 Task: Look for space in Sorada, India from 6th September, 2023 to 10th September, 2023 for 1 adult in price range Rs.9000 to Rs.17000. Place can be private room with 1  bedroom having 1 bed and 1 bathroom. Property type can be house, flat, guest house, hotel. Booking option can be shelf check-in. Required host language is English.
Action: Mouse moved to (484, 77)
Screenshot: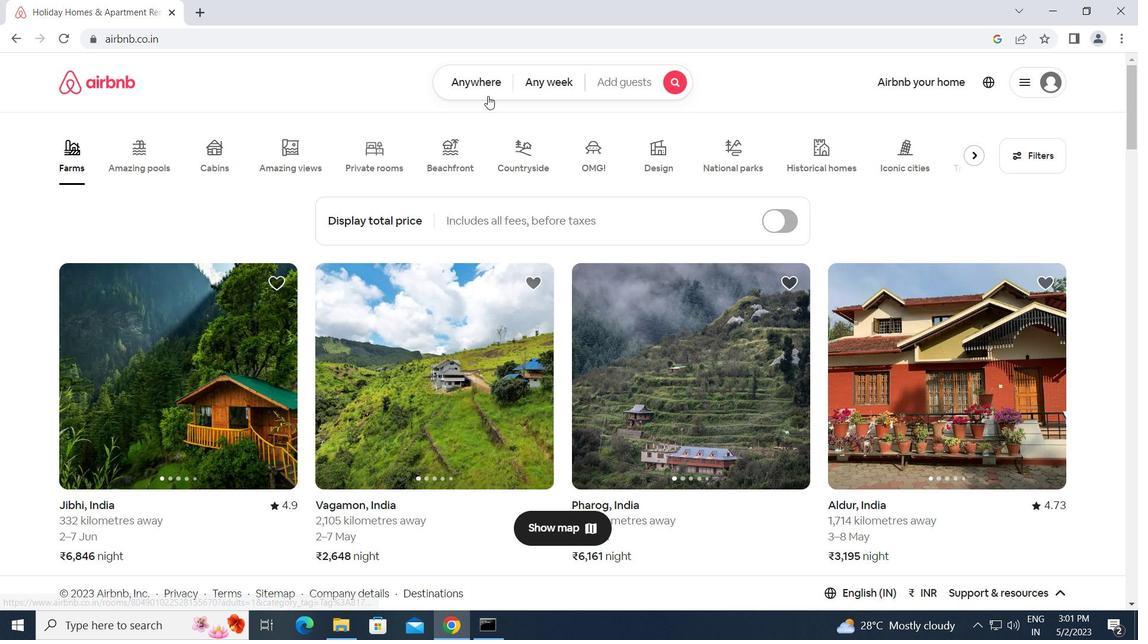 
Action: Mouse pressed left at (484, 77)
Screenshot: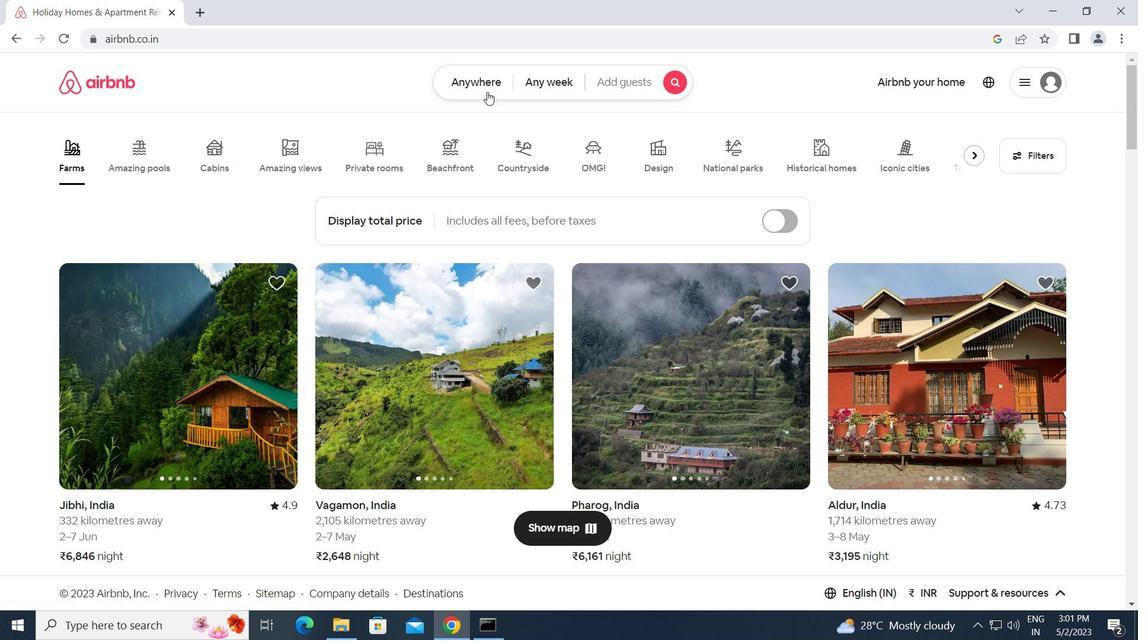 
Action: Mouse moved to (349, 135)
Screenshot: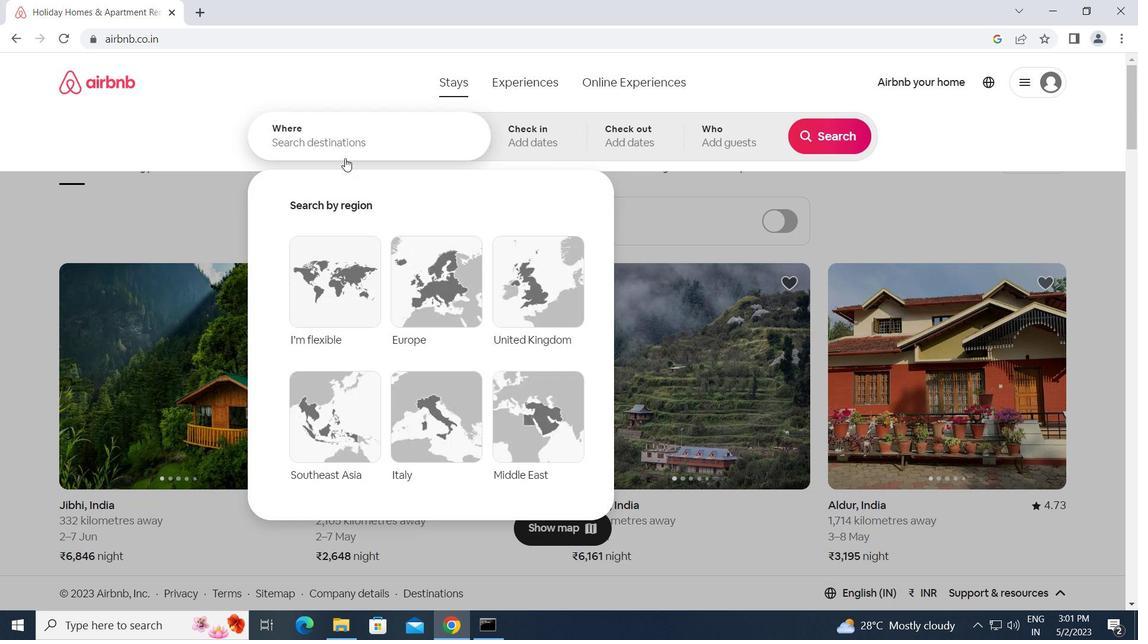 
Action: Mouse pressed left at (349, 135)
Screenshot: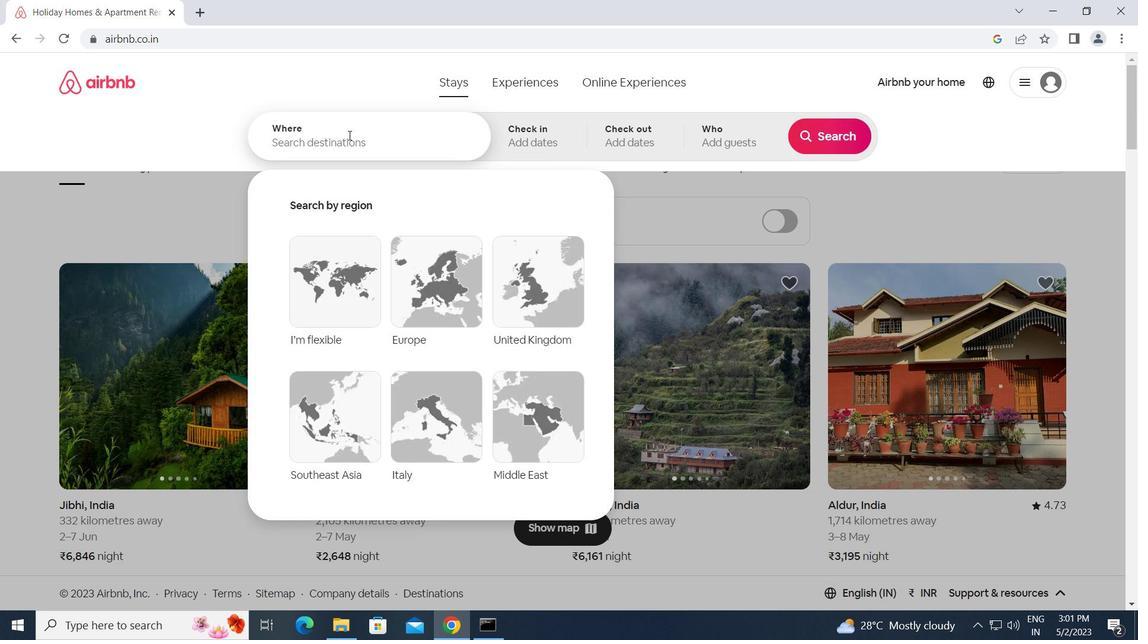 
Action: Key pressed s<Key.caps_lock>orada,<Key.space><Key.caps_lock>i<Key.caps_lock>ndia<Key.enter>
Screenshot: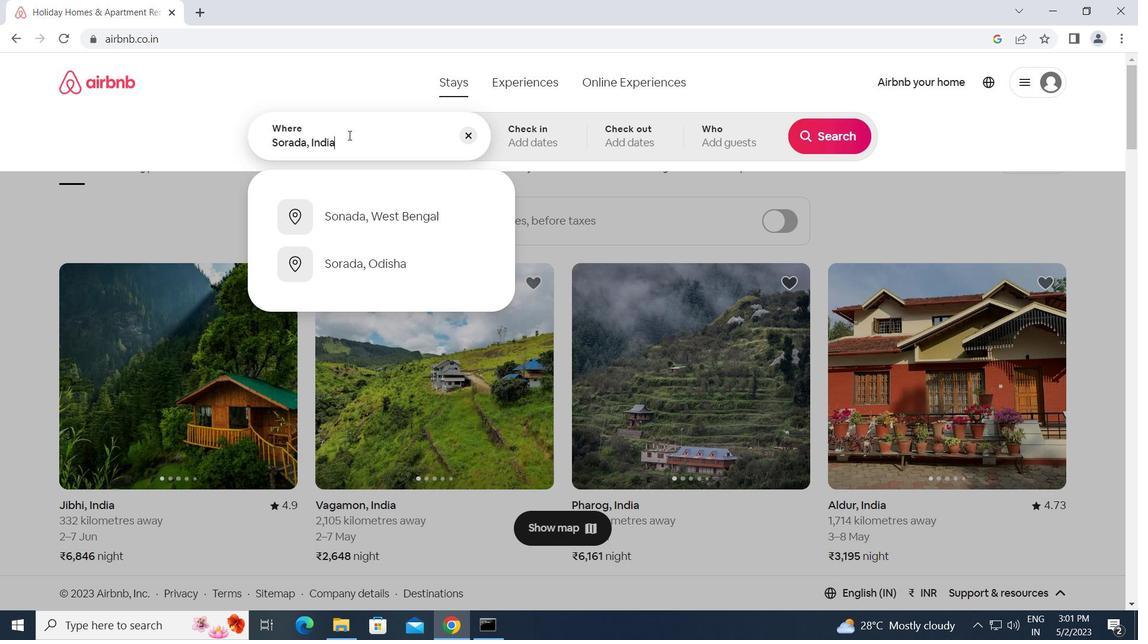 
Action: Mouse moved to (829, 251)
Screenshot: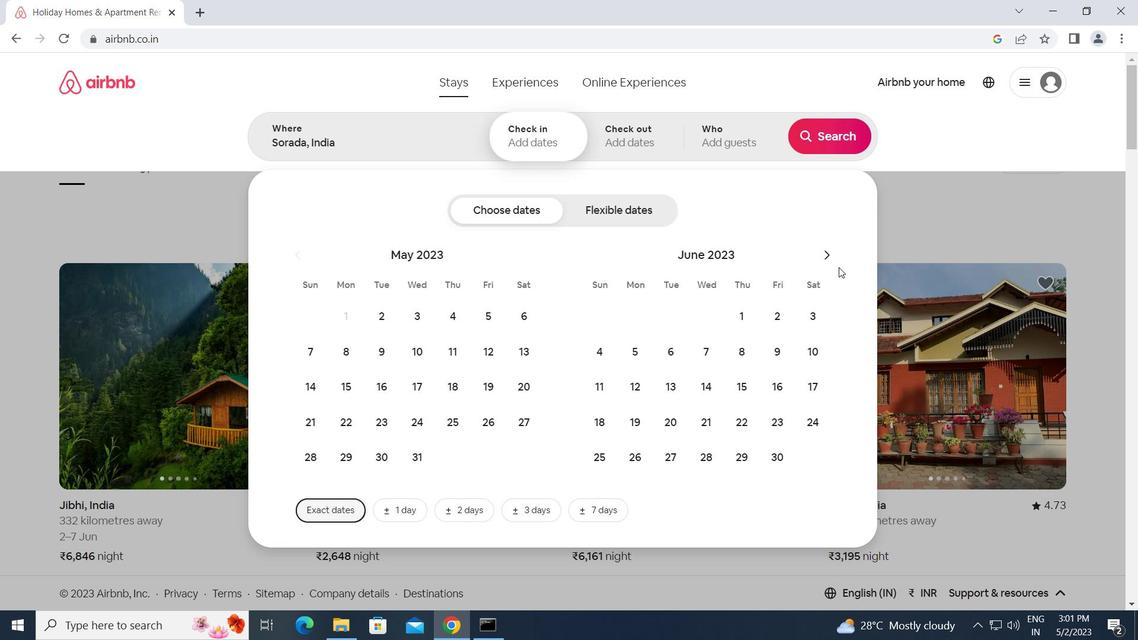 
Action: Mouse pressed left at (829, 251)
Screenshot: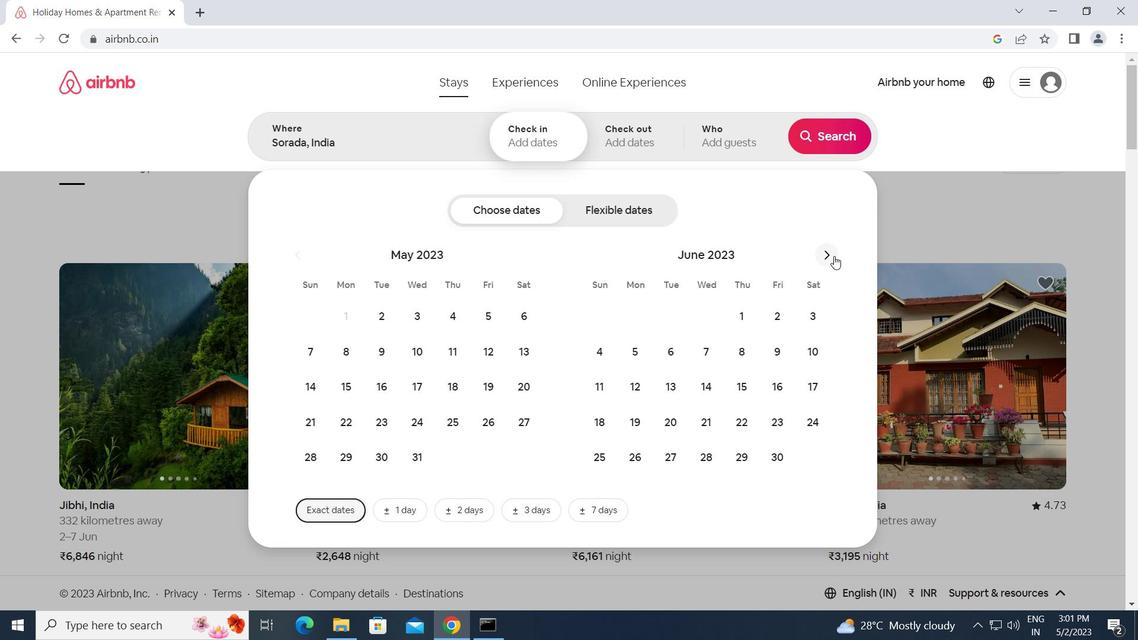 
Action: Mouse pressed left at (829, 251)
Screenshot: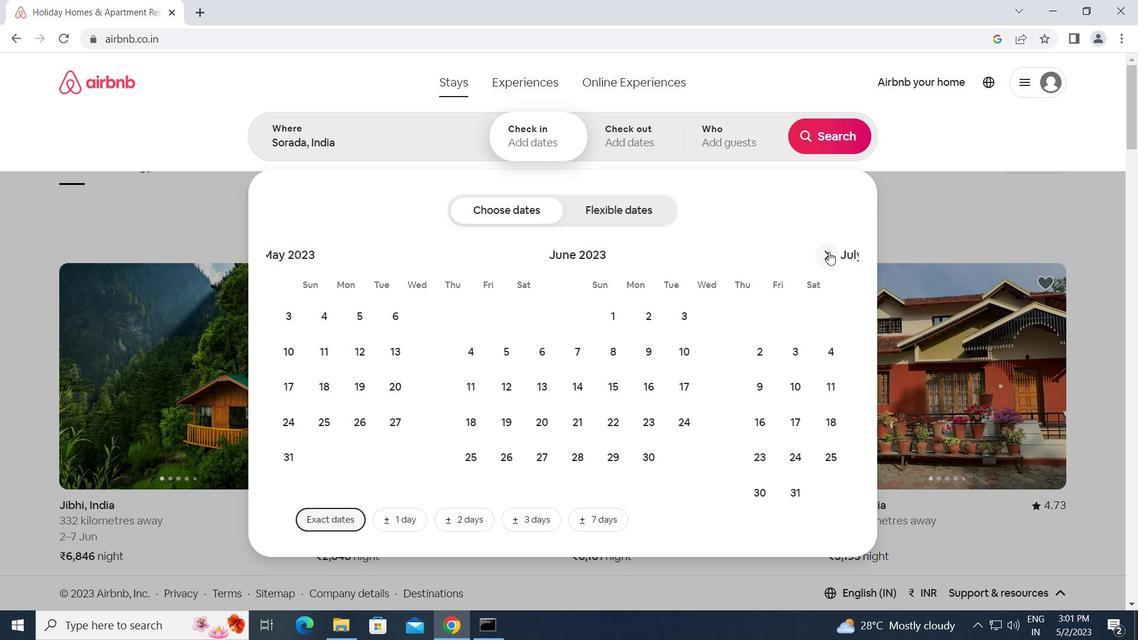 
Action: Mouse pressed left at (829, 251)
Screenshot: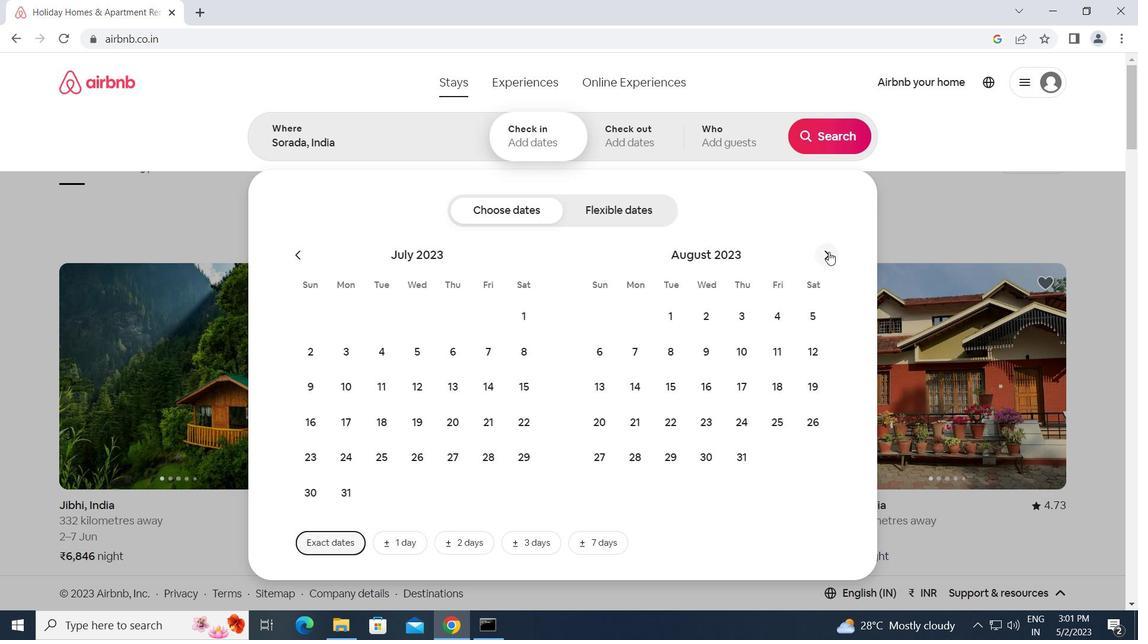 
Action: Mouse moved to (711, 360)
Screenshot: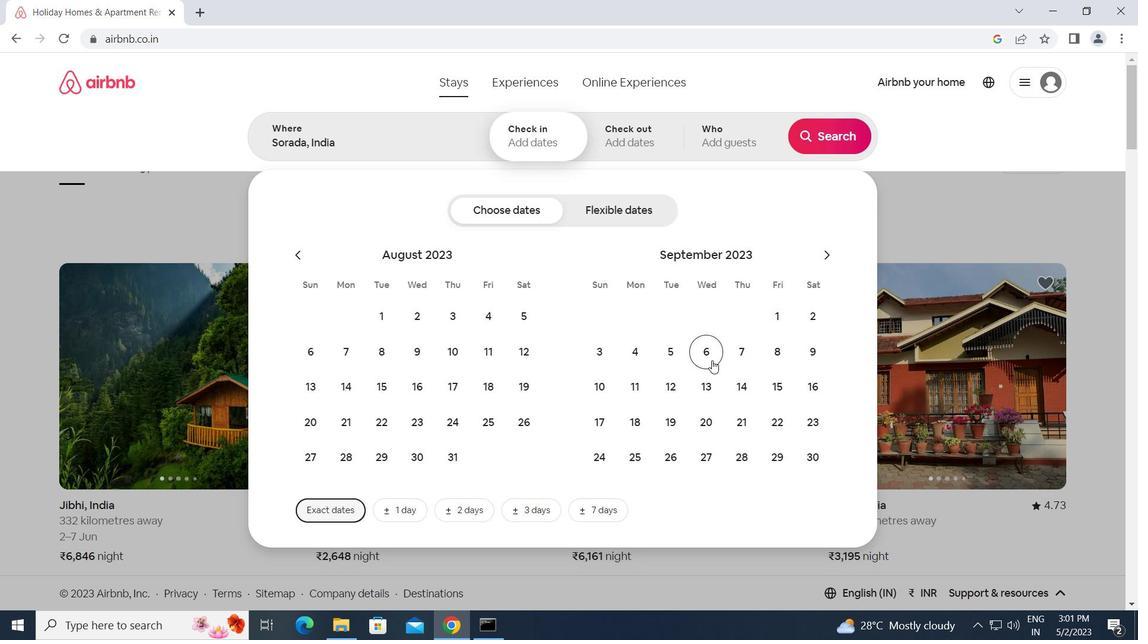 
Action: Mouse pressed left at (711, 360)
Screenshot: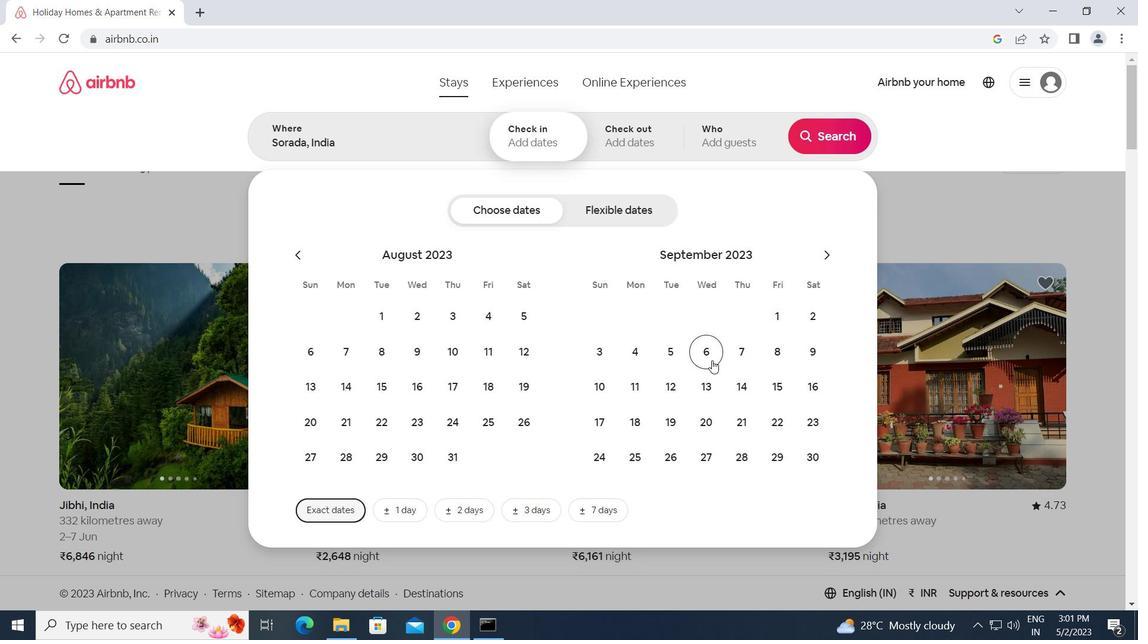 
Action: Mouse moved to (609, 390)
Screenshot: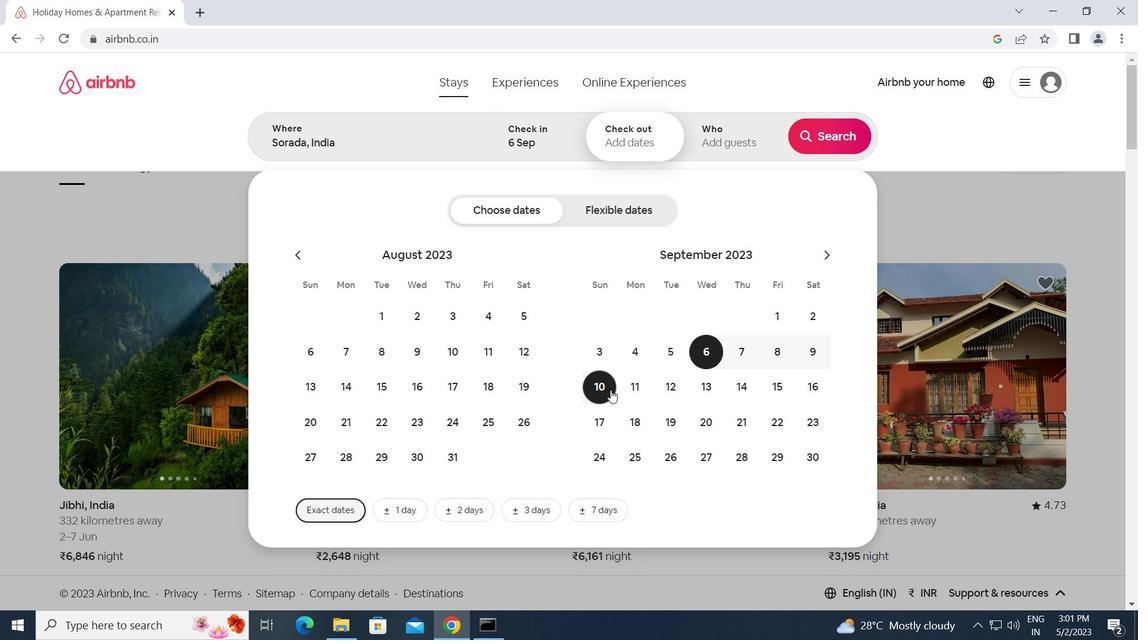 
Action: Mouse pressed left at (609, 390)
Screenshot: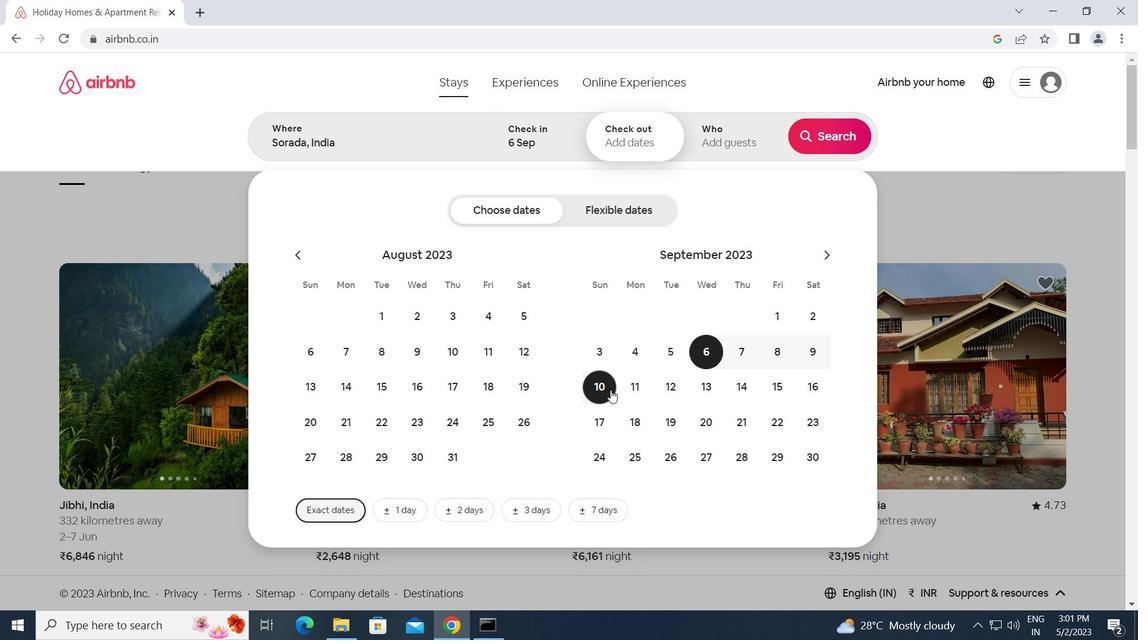
Action: Mouse moved to (724, 133)
Screenshot: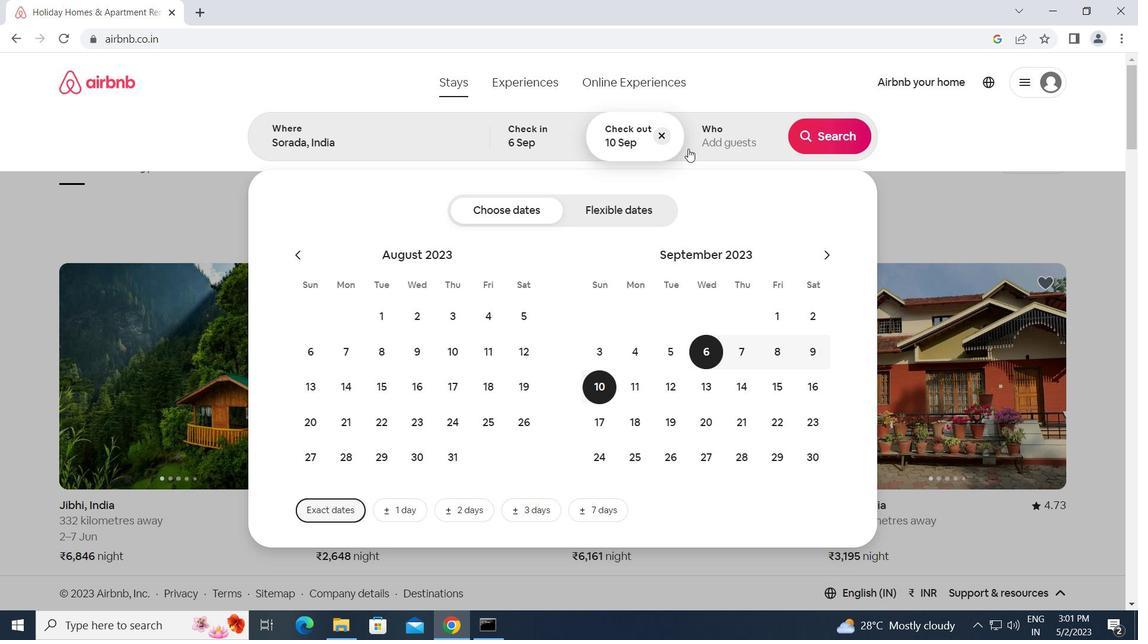 
Action: Mouse pressed left at (724, 133)
Screenshot: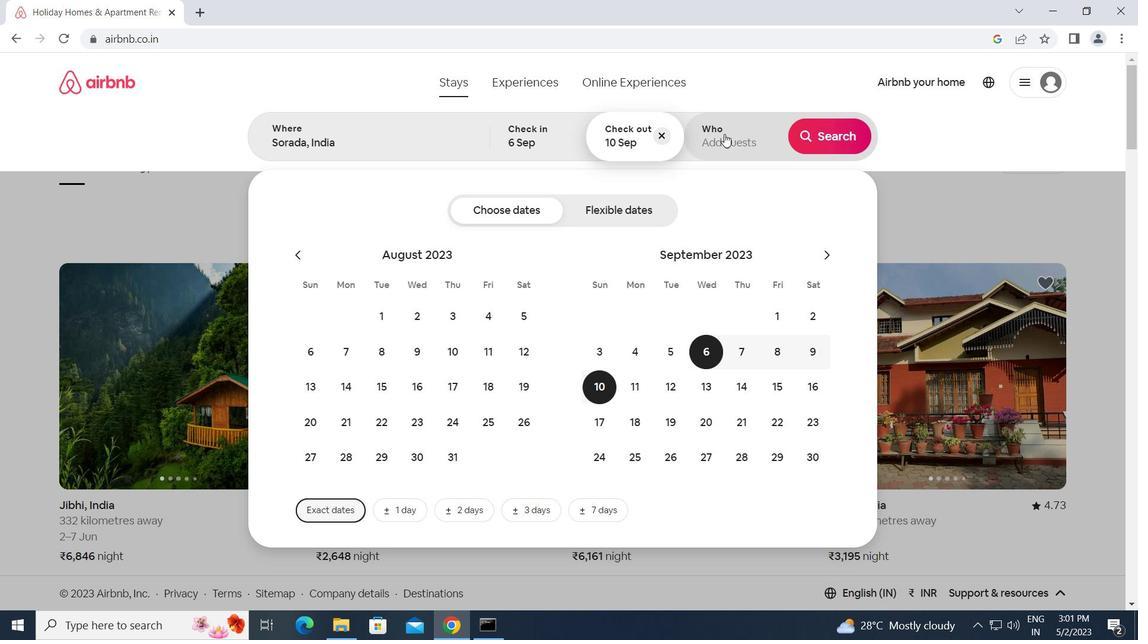 
Action: Mouse moved to (841, 212)
Screenshot: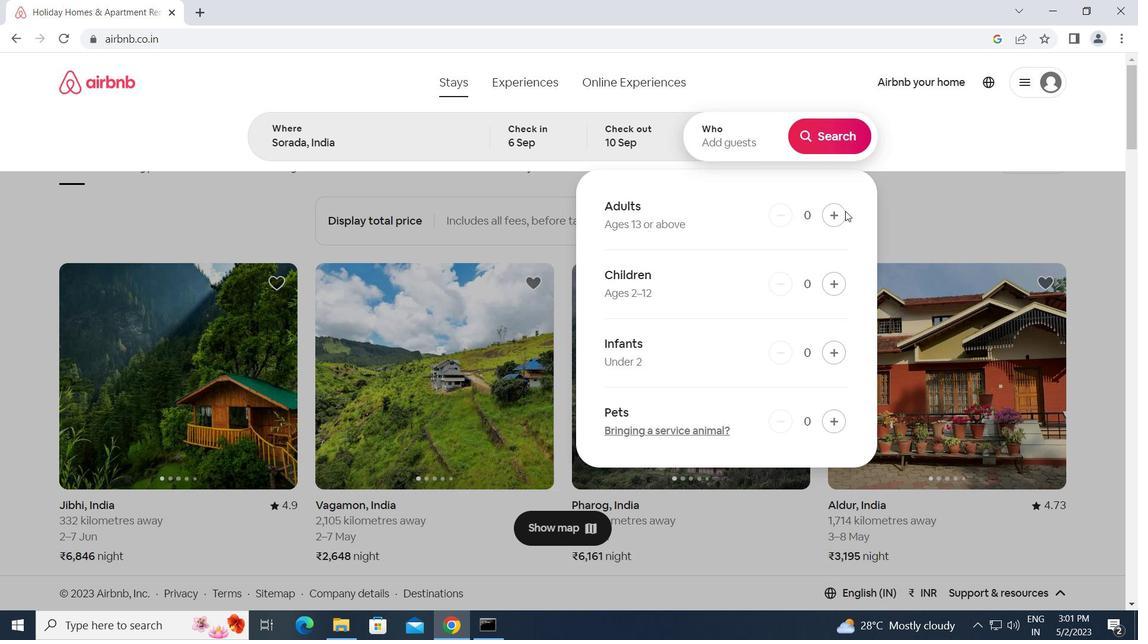 
Action: Mouse pressed left at (841, 212)
Screenshot: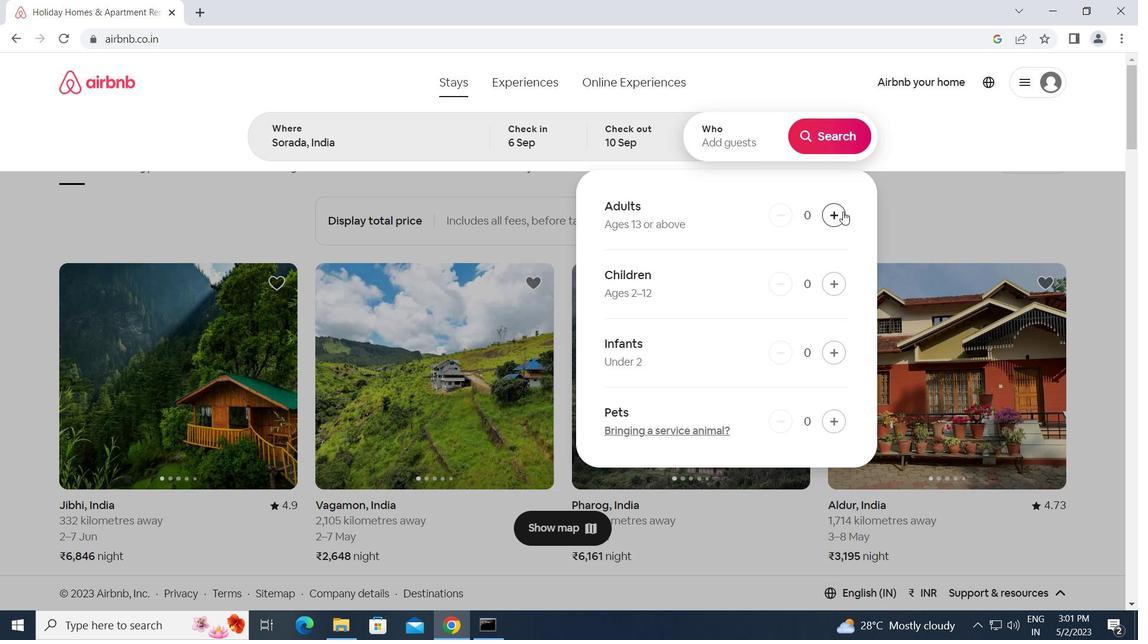 
Action: Mouse moved to (832, 132)
Screenshot: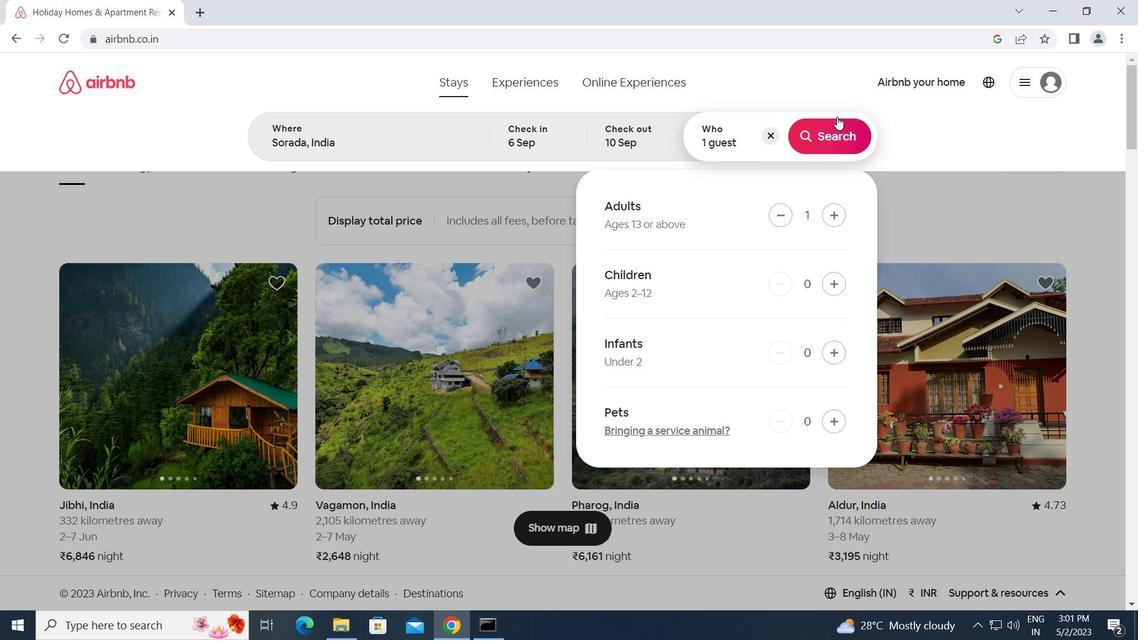 
Action: Mouse pressed left at (832, 132)
Screenshot: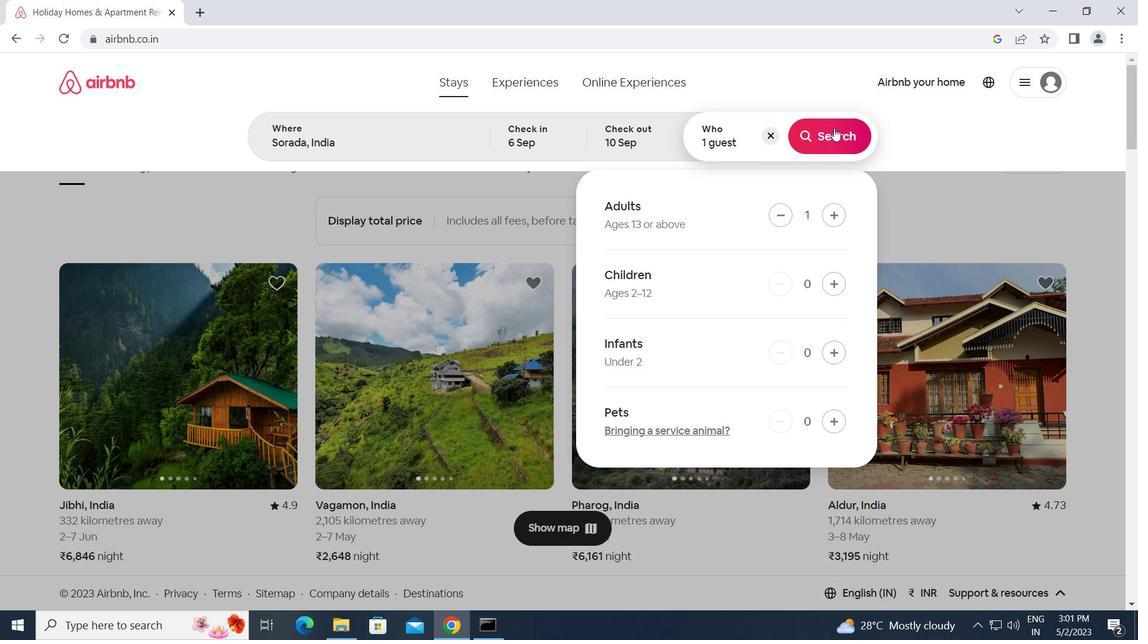 
Action: Mouse moved to (1082, 142)
Screenshot: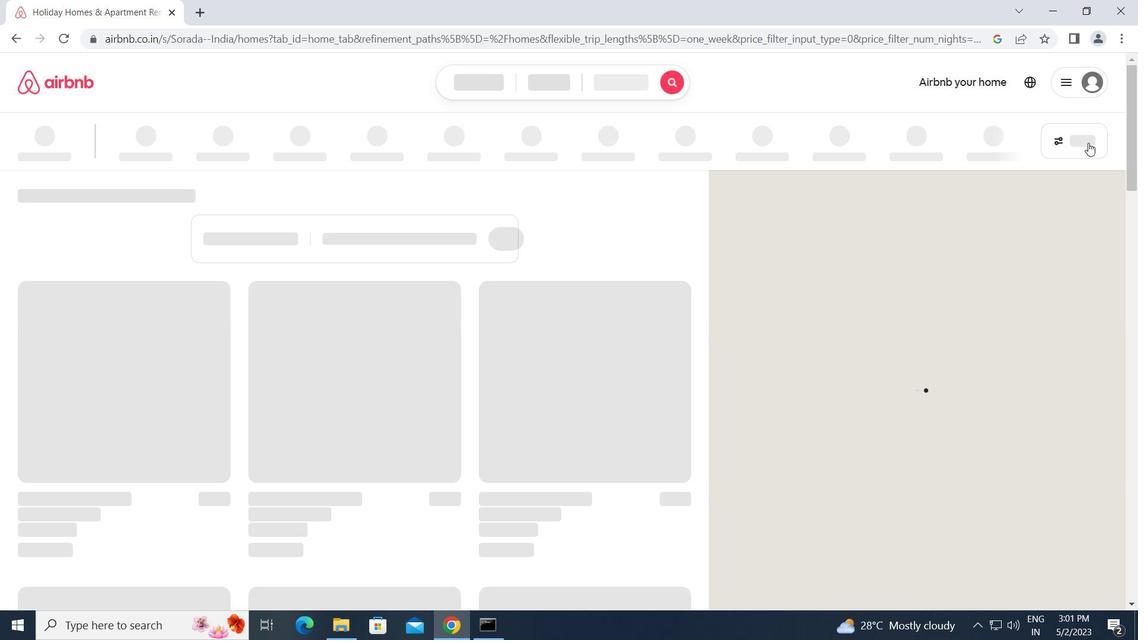 
Action: Mouse pressed left at (1082, 142)
Screenshot: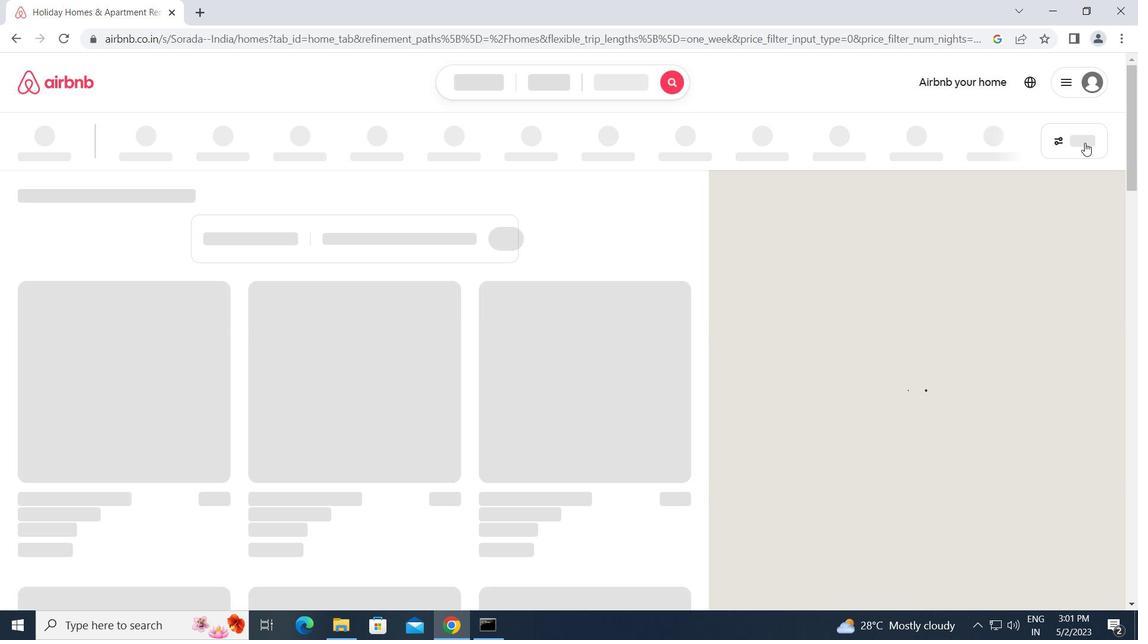 
Action: Mouse moved to (366, 333)
Screenshot: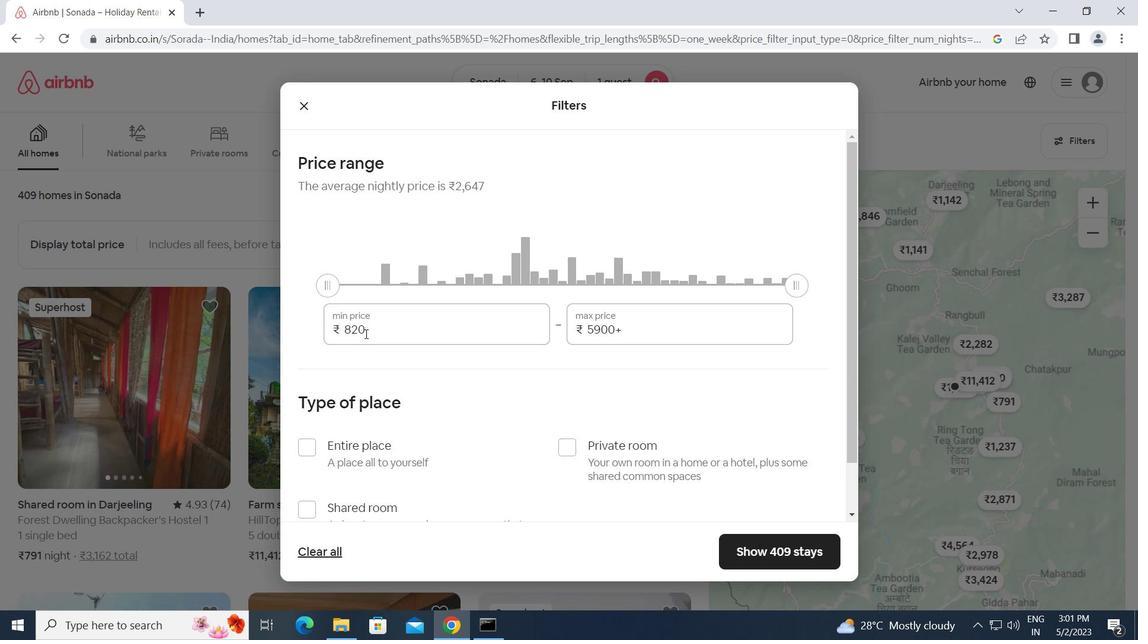 
Action: Mouse pressed left at (366, 333)
Screenshot: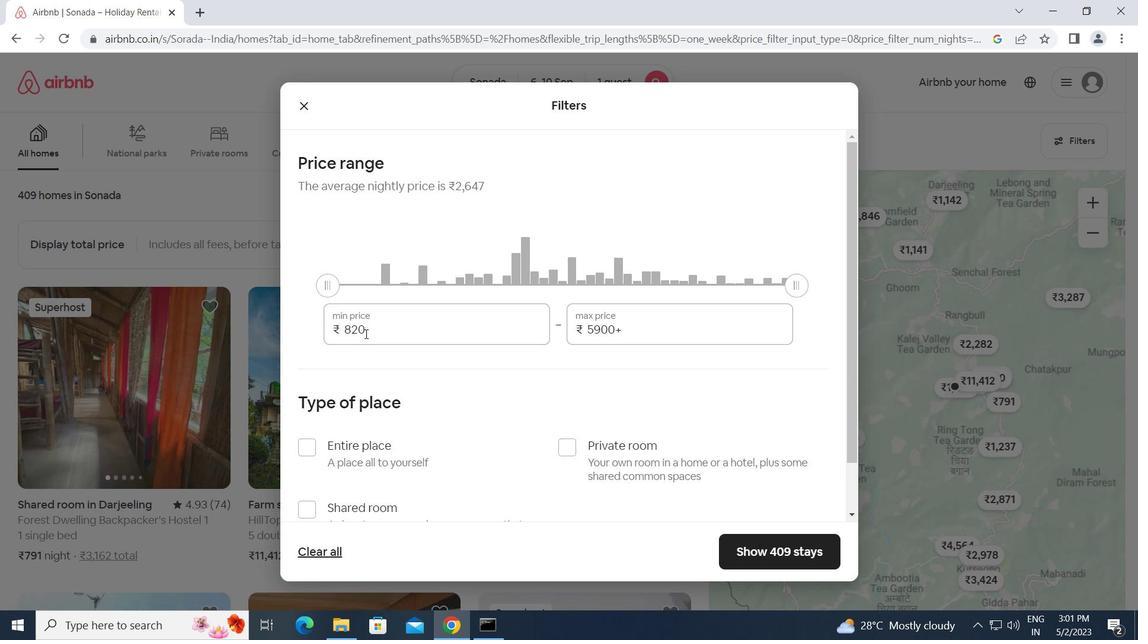 
Action: Mouse moved to (343, 337)
Screenshot: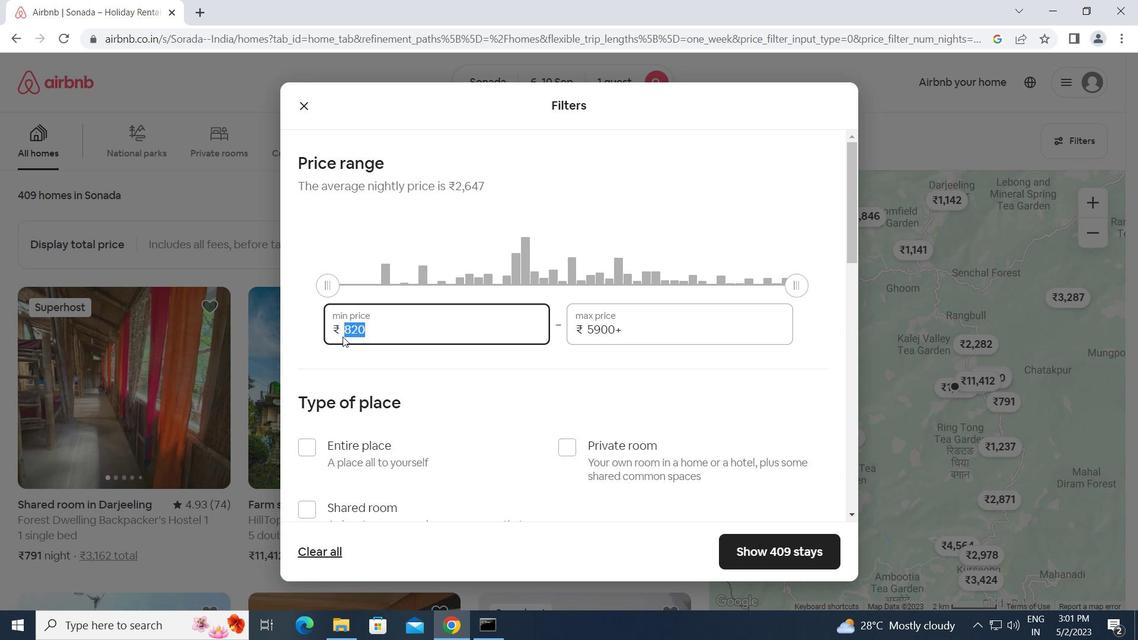 
Action: Key pressed 9000<Key.tab>17000
Screenshot: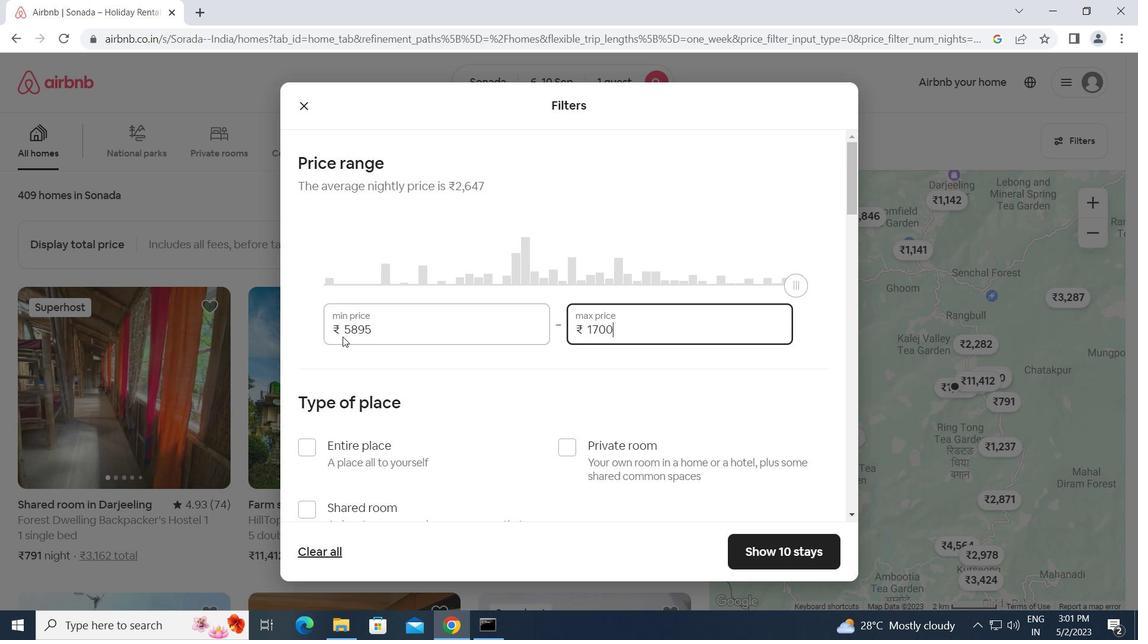 
Action: Mouse moved to (566, 440)
Screenshot: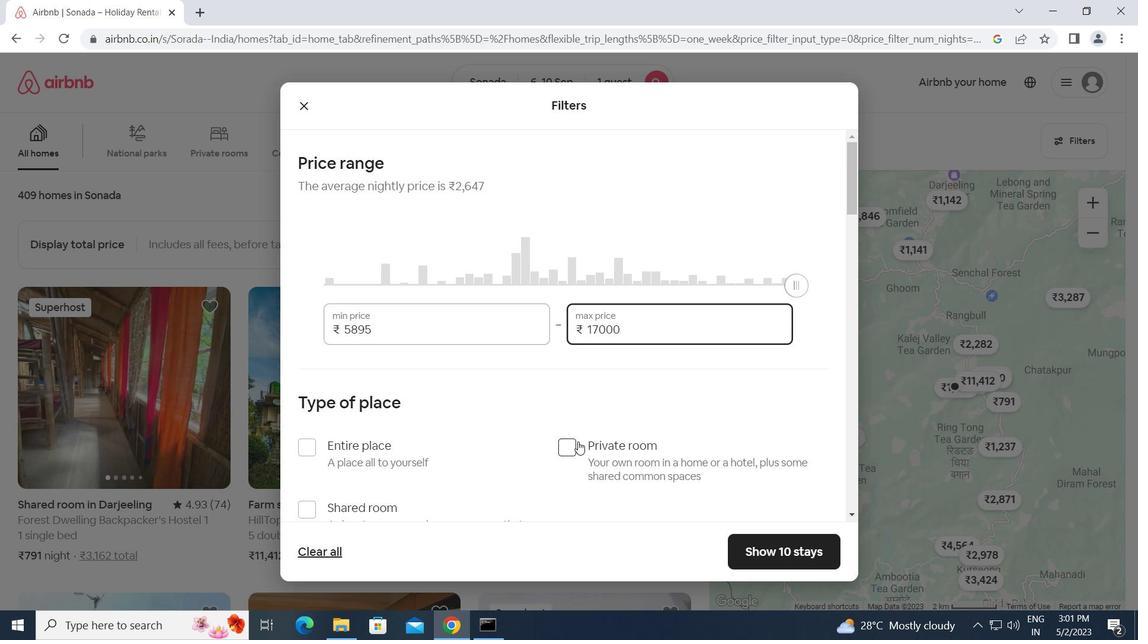 
Action: Mouse pressed left at (566, 440)
Screenshot: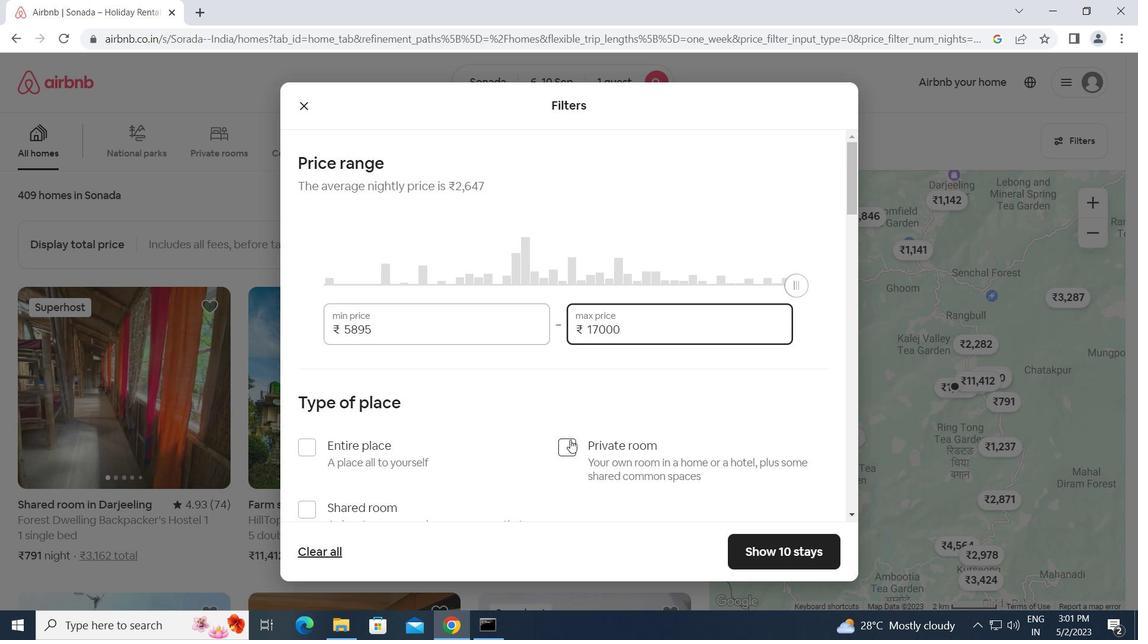 
Action: Mouse moved to (568, 474)
Screenshot: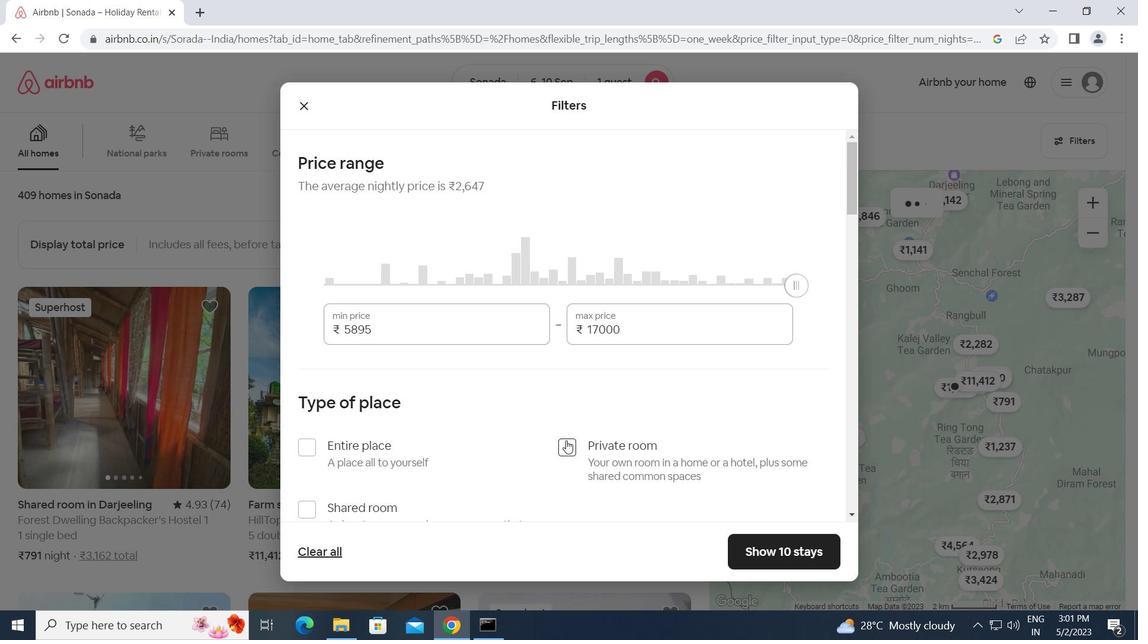 
Action: Mouse scrolled (568, 474) with delta (0, 0)
Screenshot: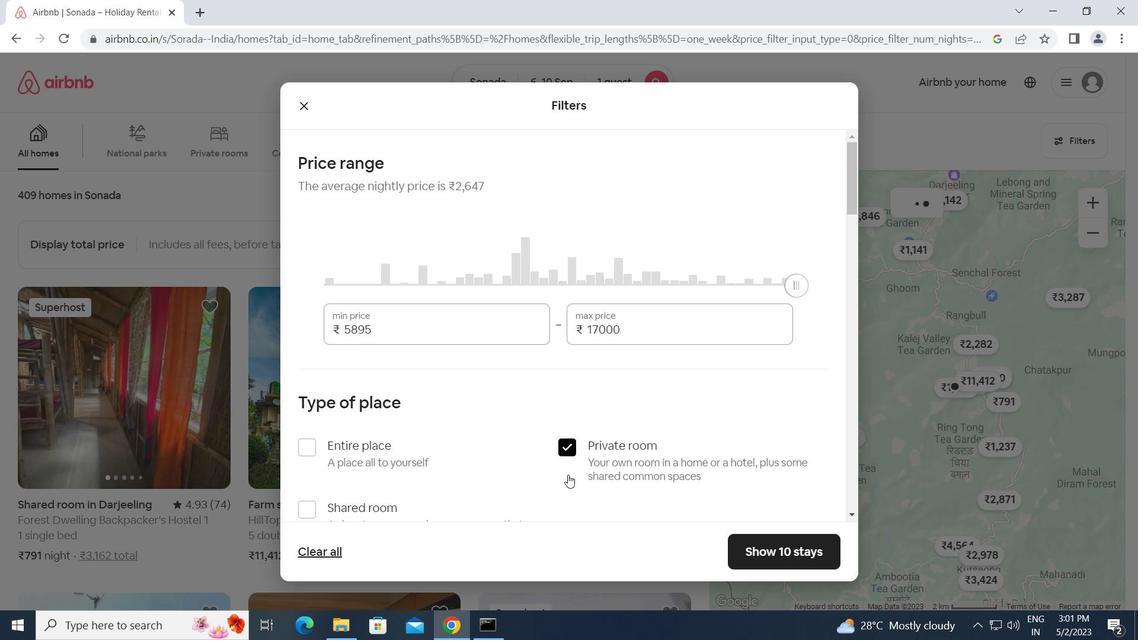 
Action: Mouse scrolled (568, 474) with delta (0, 0)
Screenshot: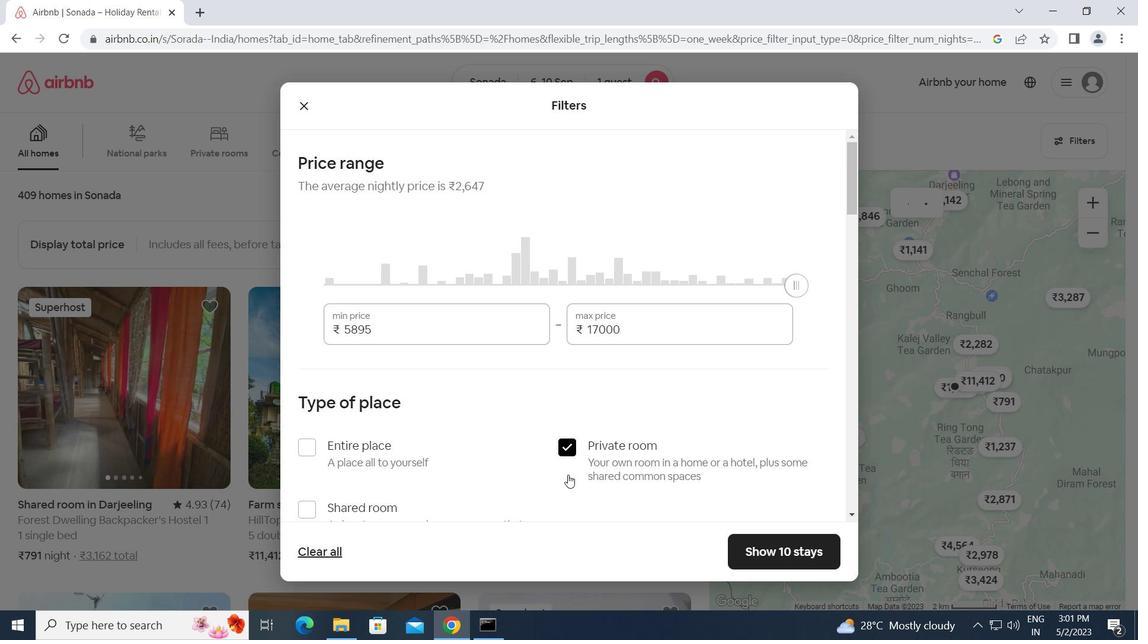 
Action: Mouse scrolled (568, 474) with delta (0, 0)
Screenshot: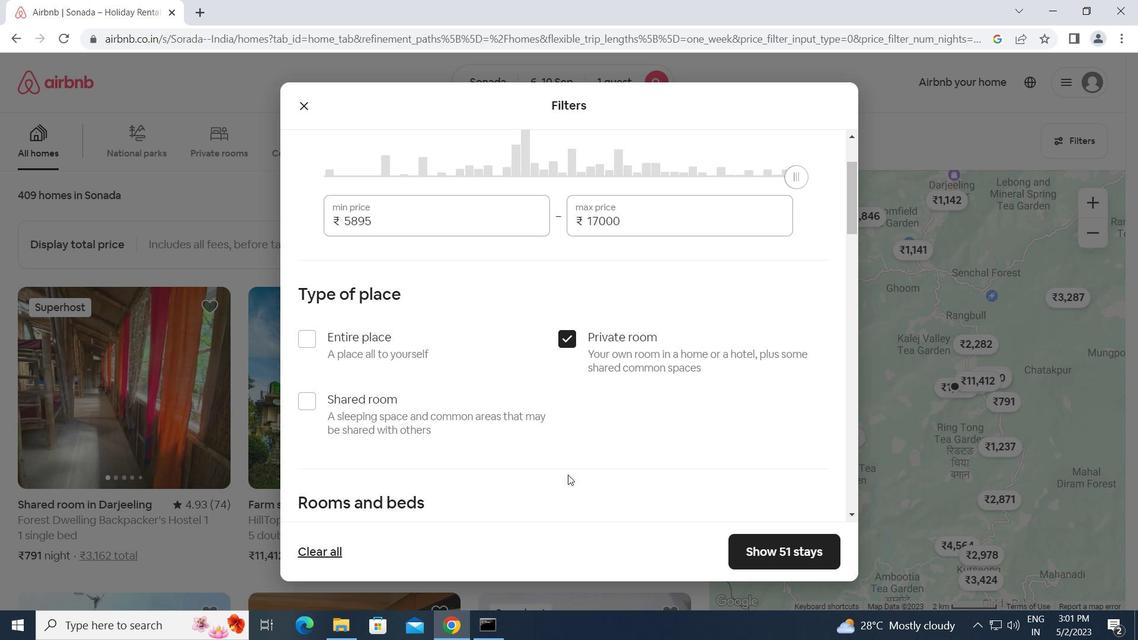 
Action: Mouse scrolled (568, 474) with delta (0, 0)
Screenshot: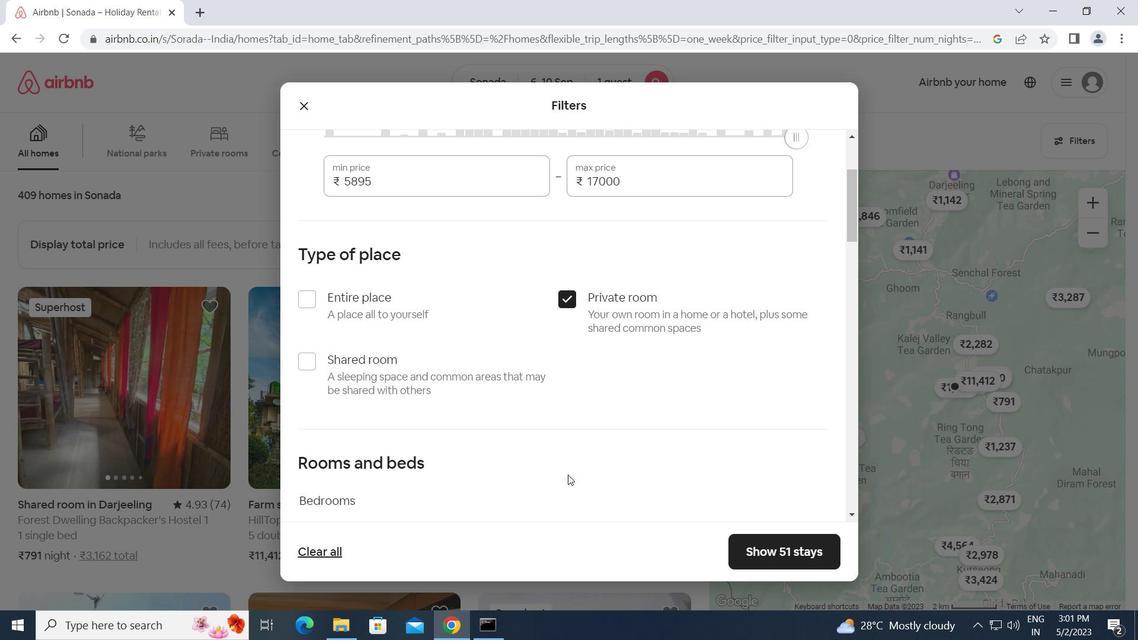 
Action: Mouse moved to (410, 391)
Screenshot: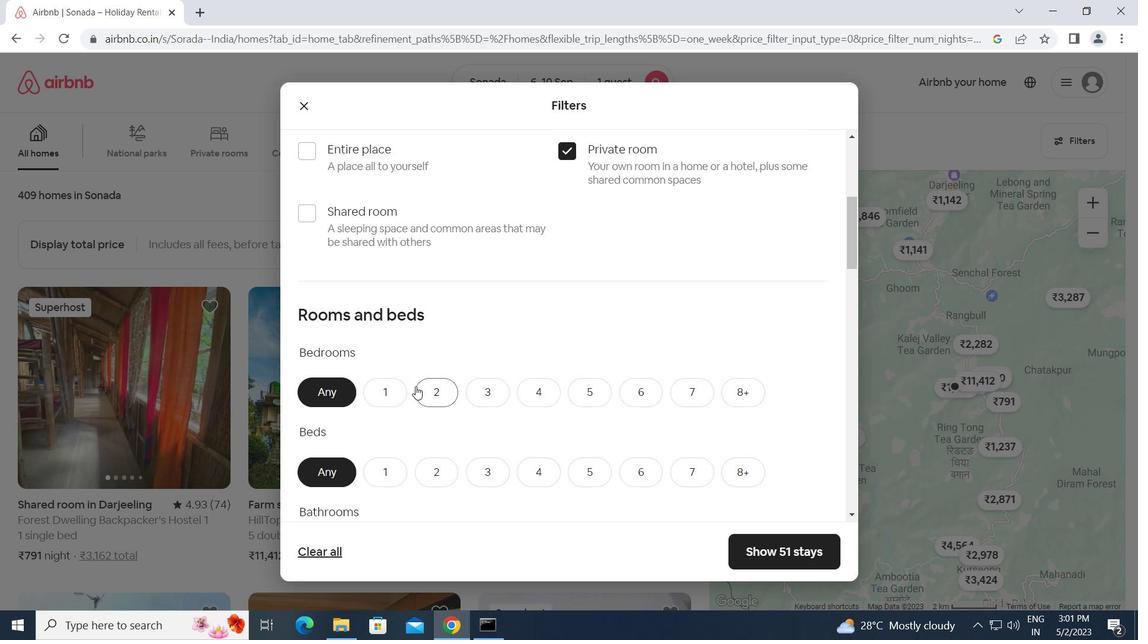 
Action: Mouse scrolled (410, 391) with delta (0, 0)
Screenshot: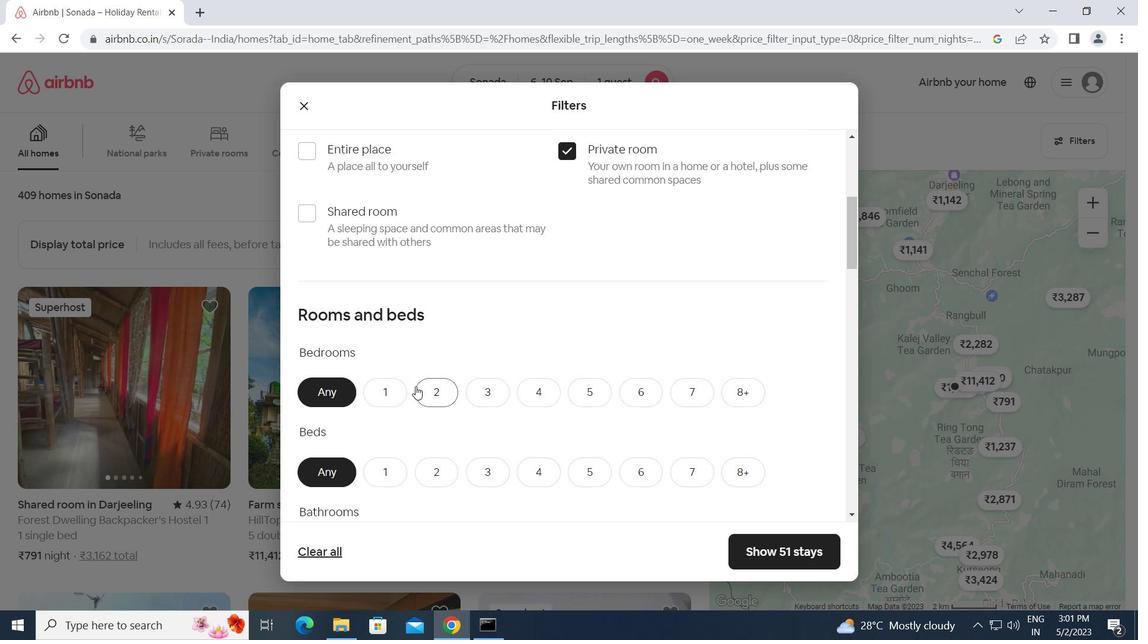 
Action: Mouse moved to (388, 327)
Screenshot: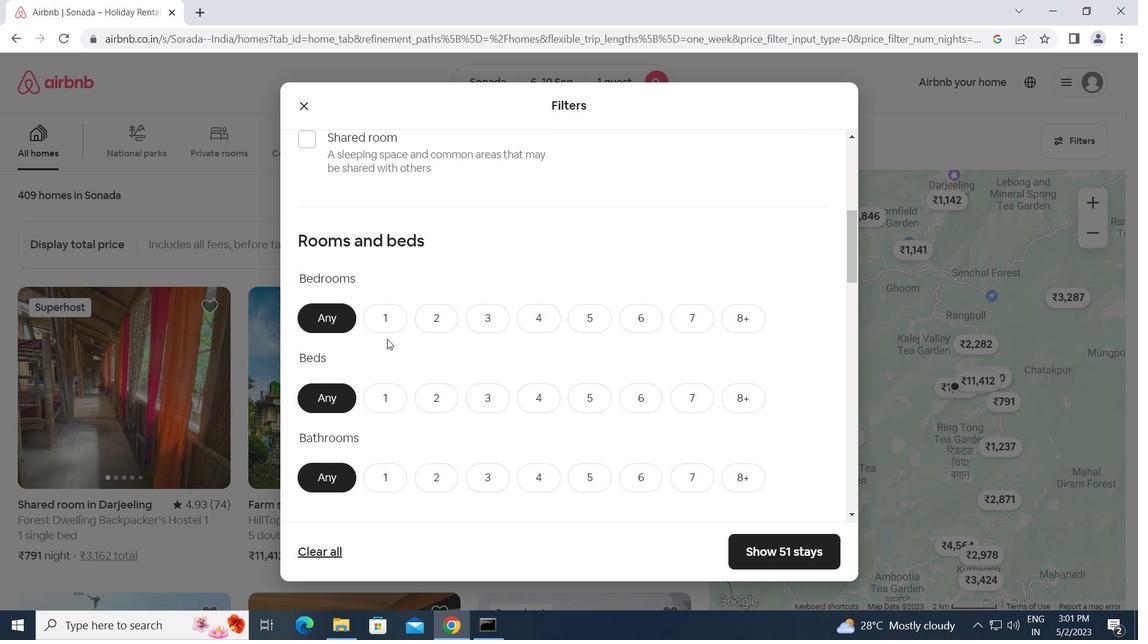 
Action: Mouse pressed left at (388, 327)
Screenshot: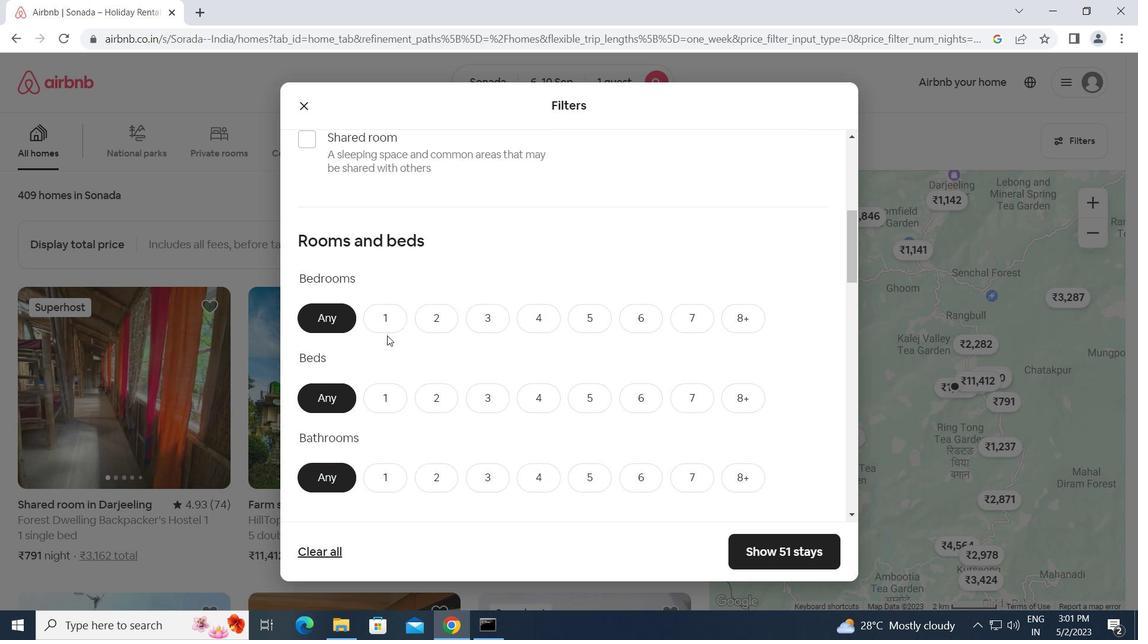 
Action: Mouse moved to (382, 400)
Screenshot: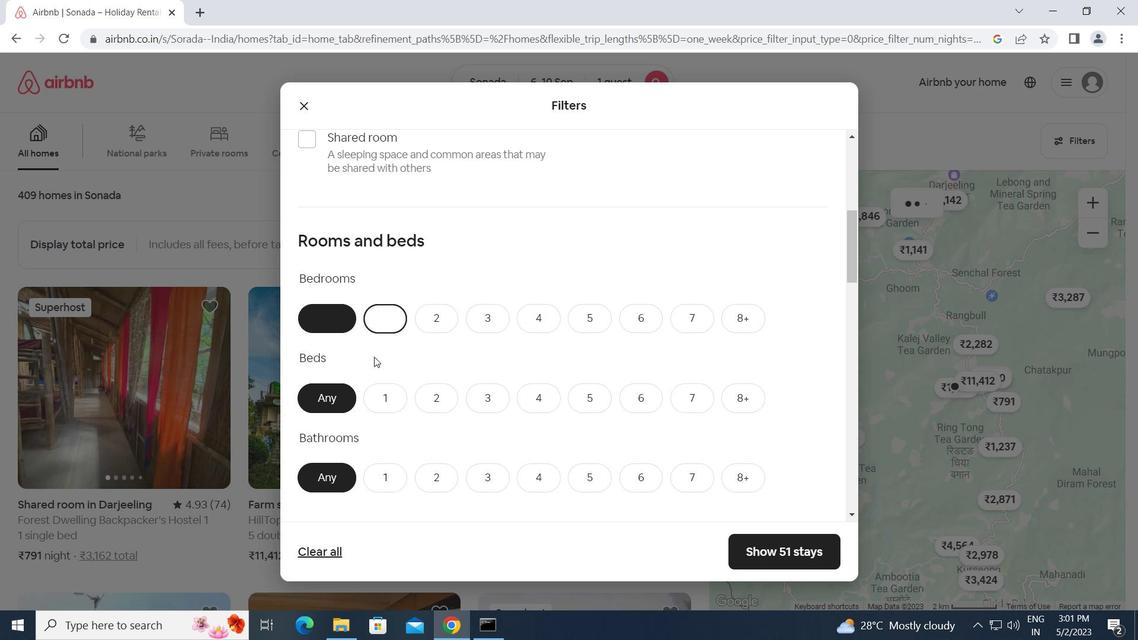 
Action: Mouse pressed left at (382, 400)
Screenshot: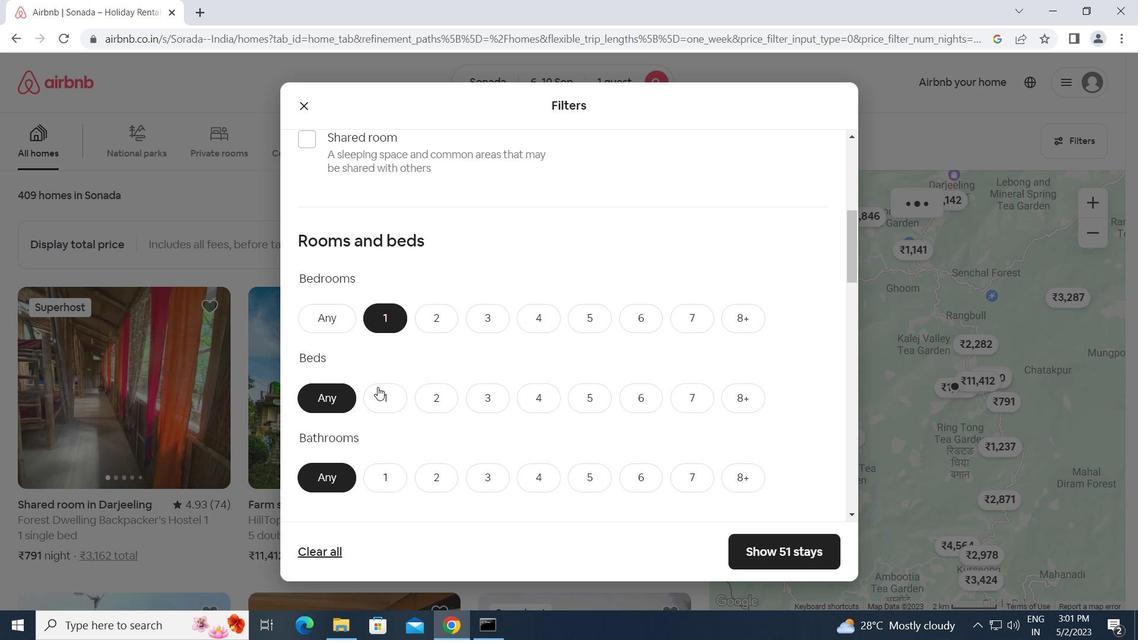 
Action: Mouse moved to (390, 478)
Screenshot: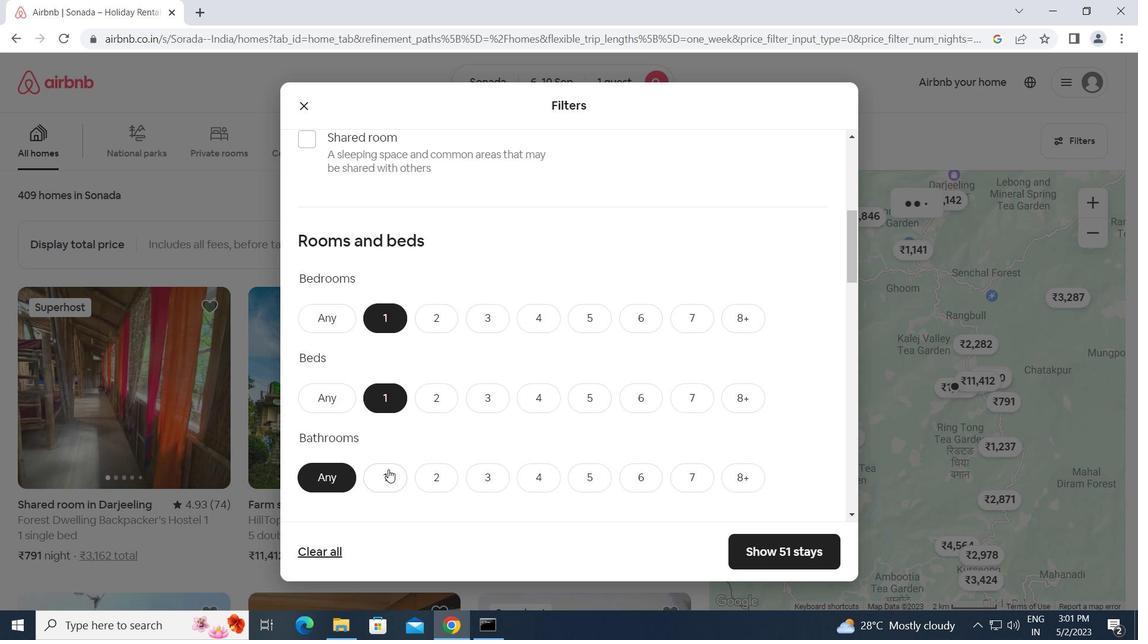
Action: Mouse pressed left at (390, 478)
Screenshot: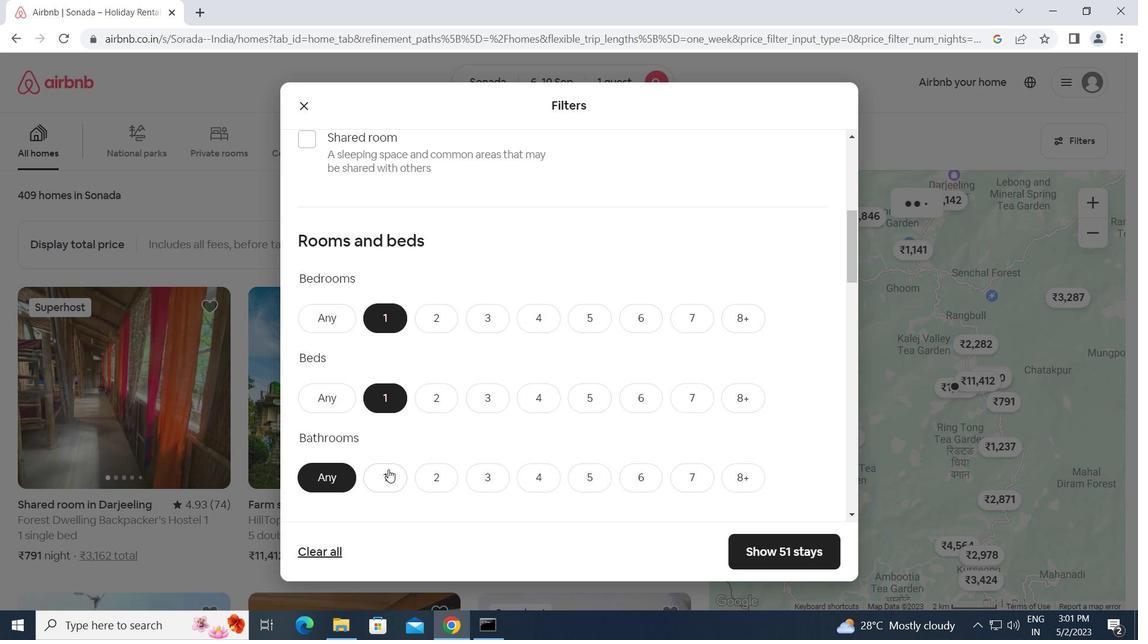 
Action: Mouse moved to (438, 454)
Screenshot: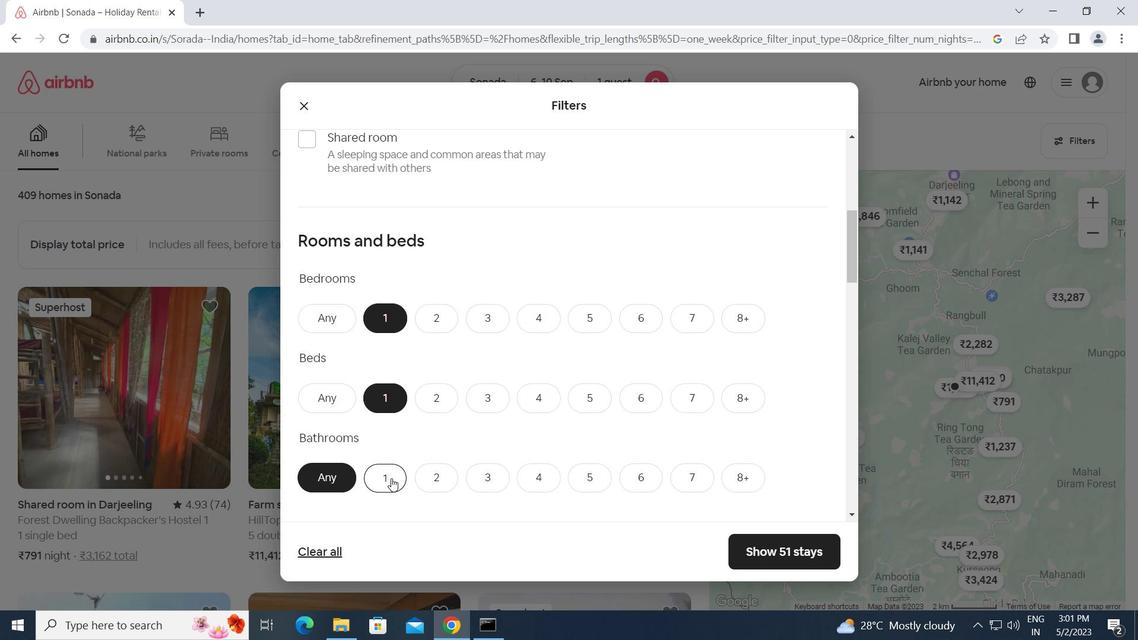 
Action: Mouse scrolled (438, 454) with delta (0, 0)
Screenshot: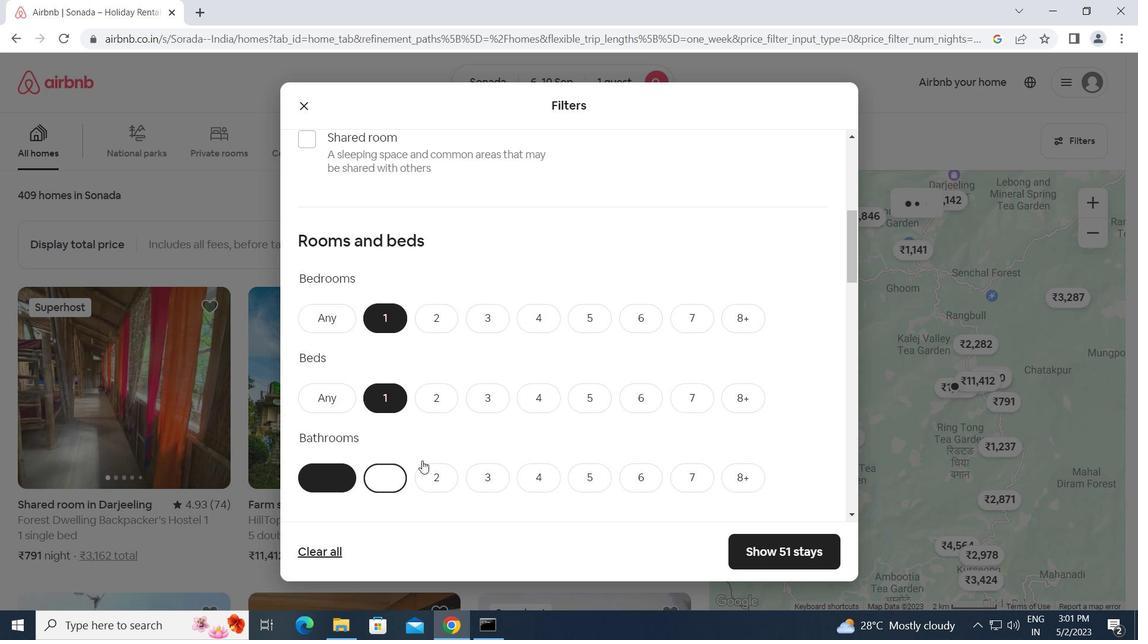 
Action: Mouse scrolled (438, 454) with delta (0, 0)
Screenshot: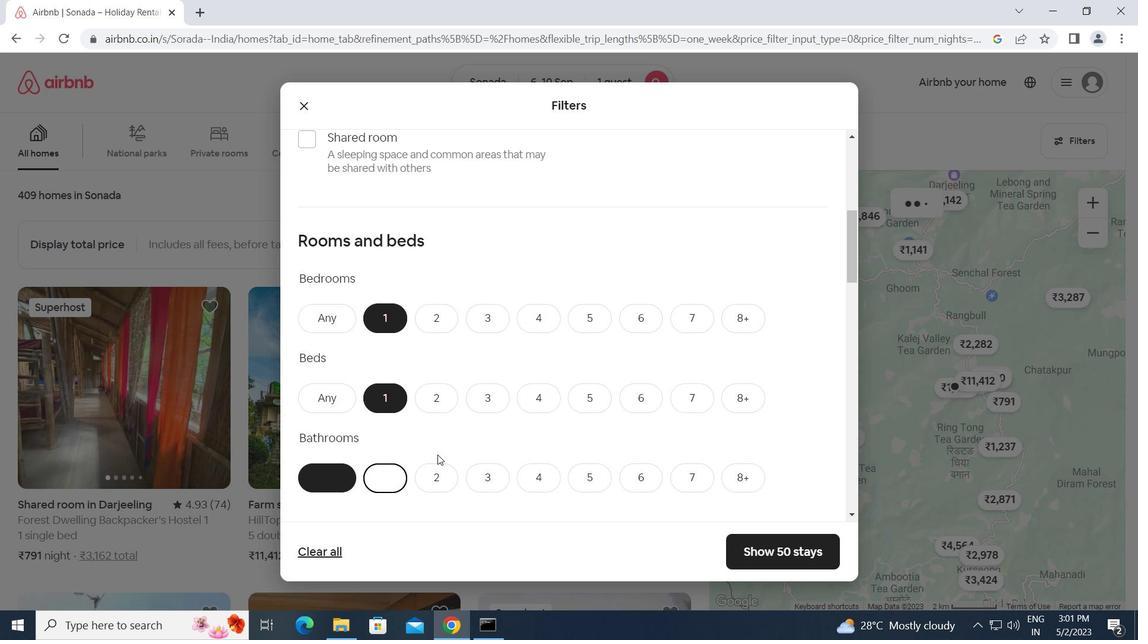 
Action: Mouse scrolled (438, 454) with delta (0, 0)
Screenshot: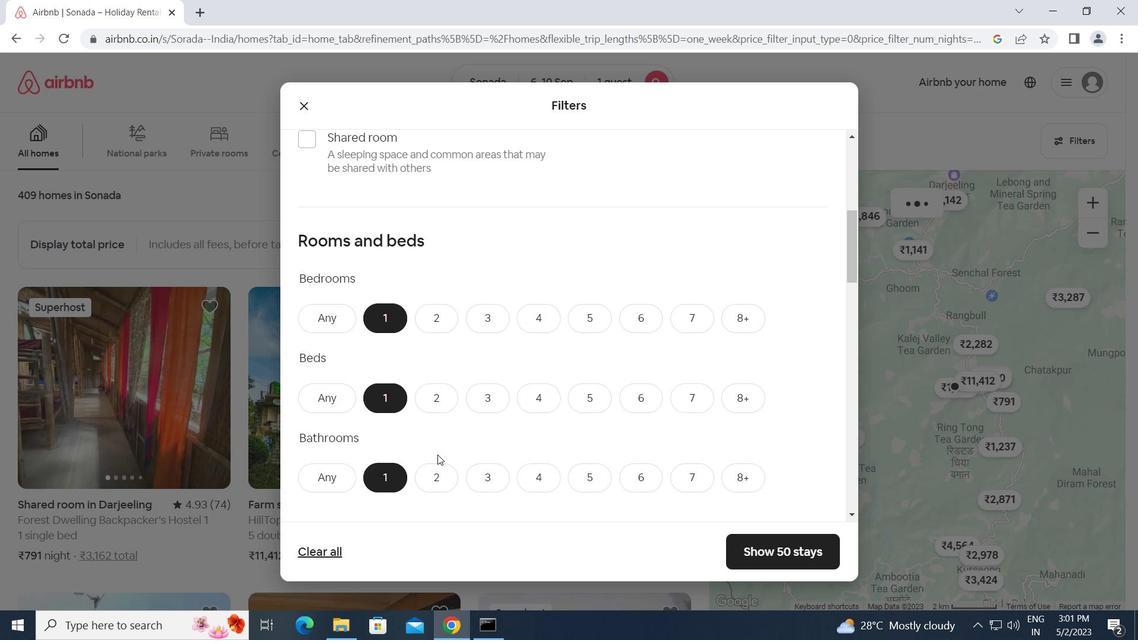 
Action: Mouse moved to (439, 454)
Screenshot: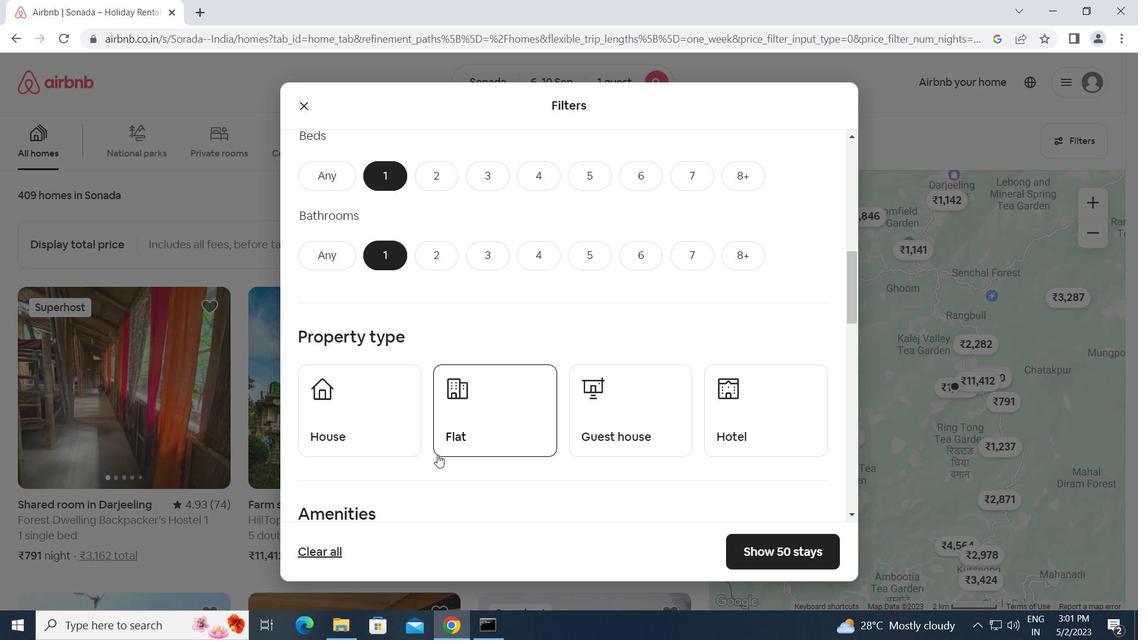 
Action: Mouse scrolled (439, 453) with delta (0, 0)
Screenshot: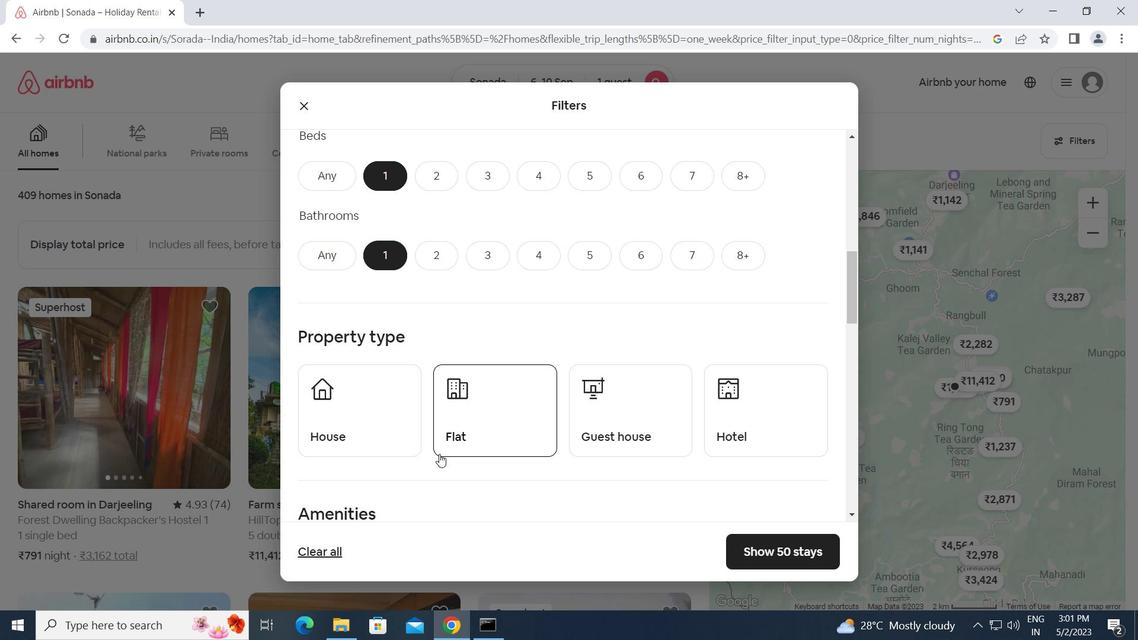 
Action: Mouse moved to (366, 347)
Screenshot: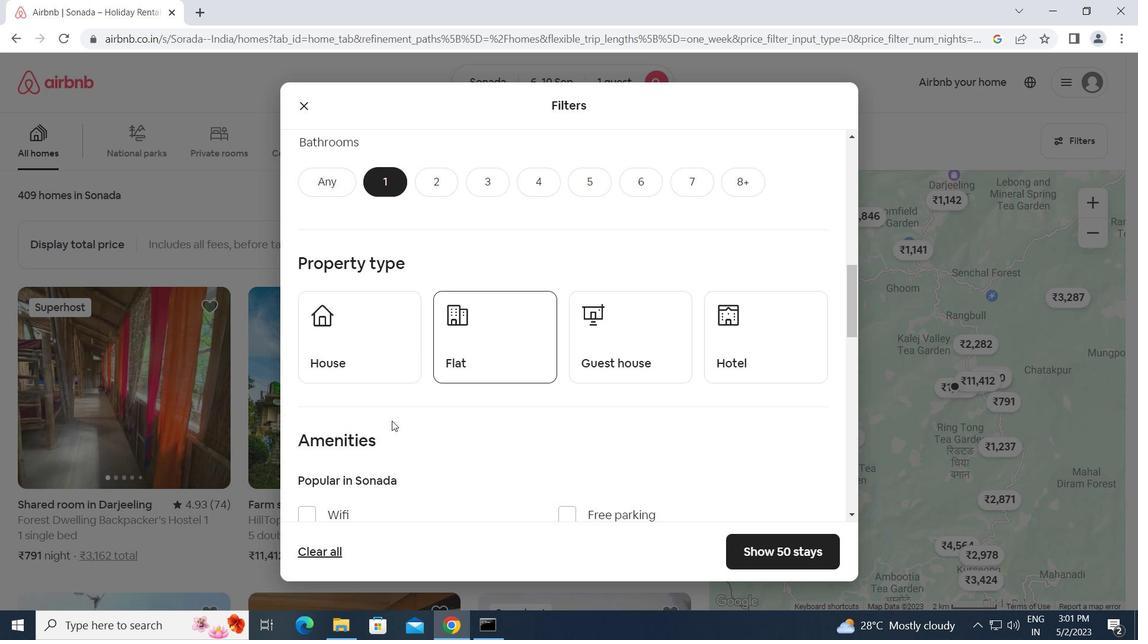 
Action: Mouse pressed left at (366, 347)
Screenshot: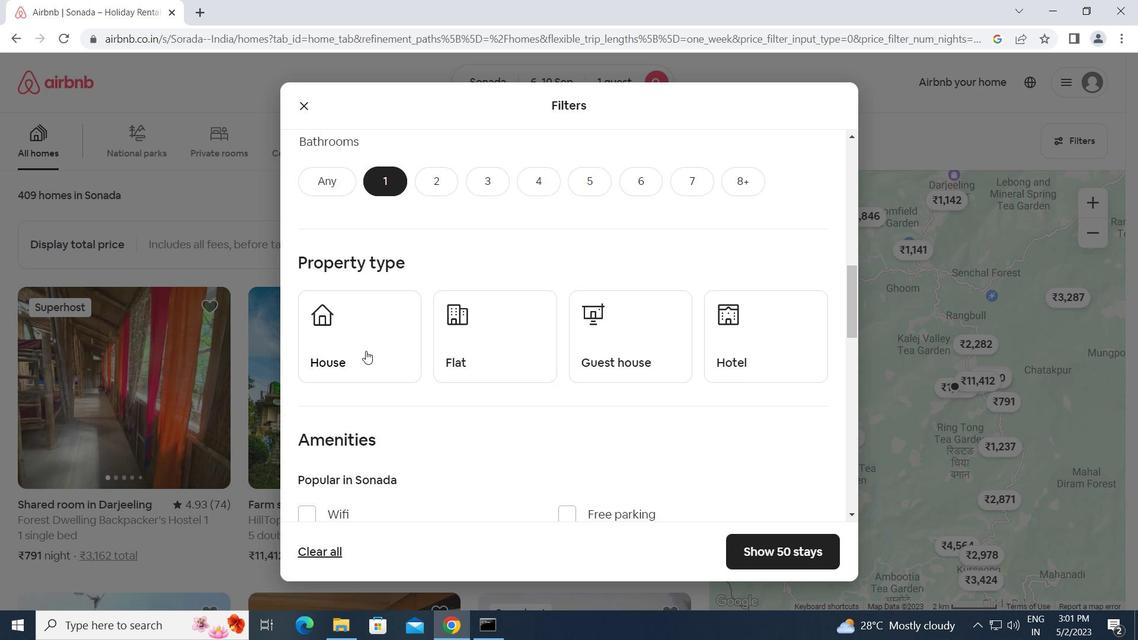 
Action: Mouse moved to (499, 355)
Screenshot: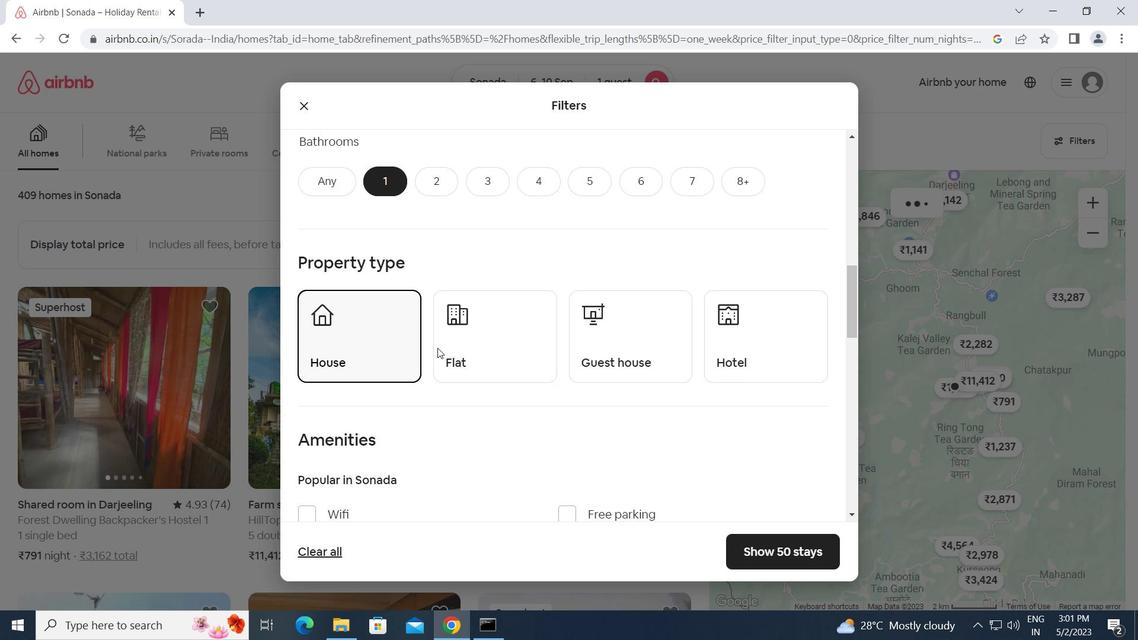 
Action: Mouse pressed left at (499, 355)
Screenshot: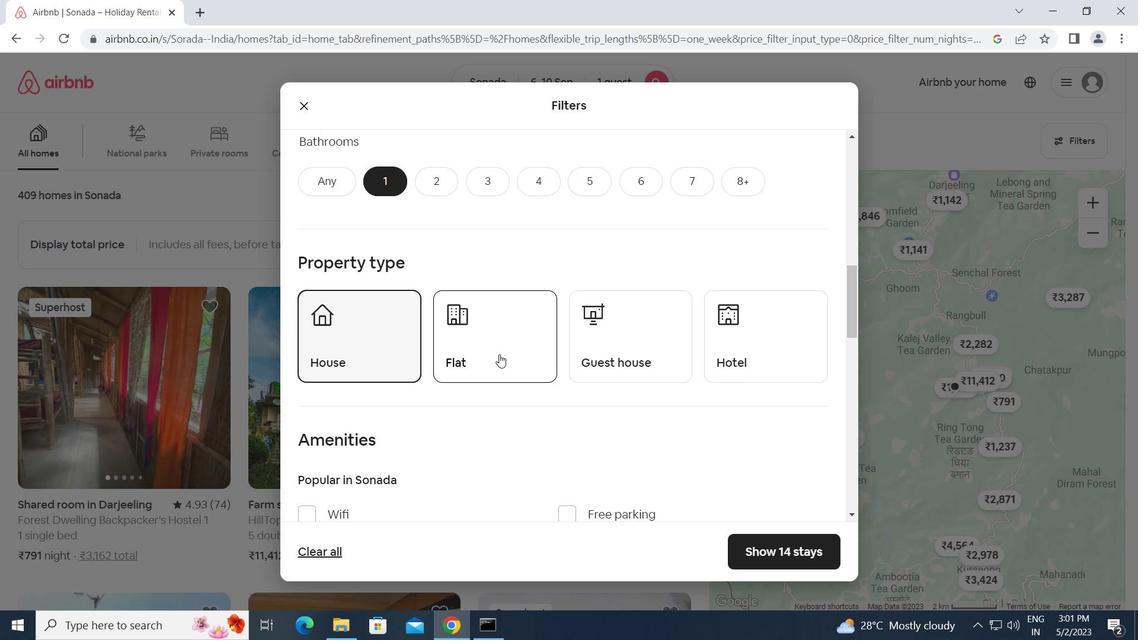 
Action: Mouse moved to (634, 357)
Screenshot: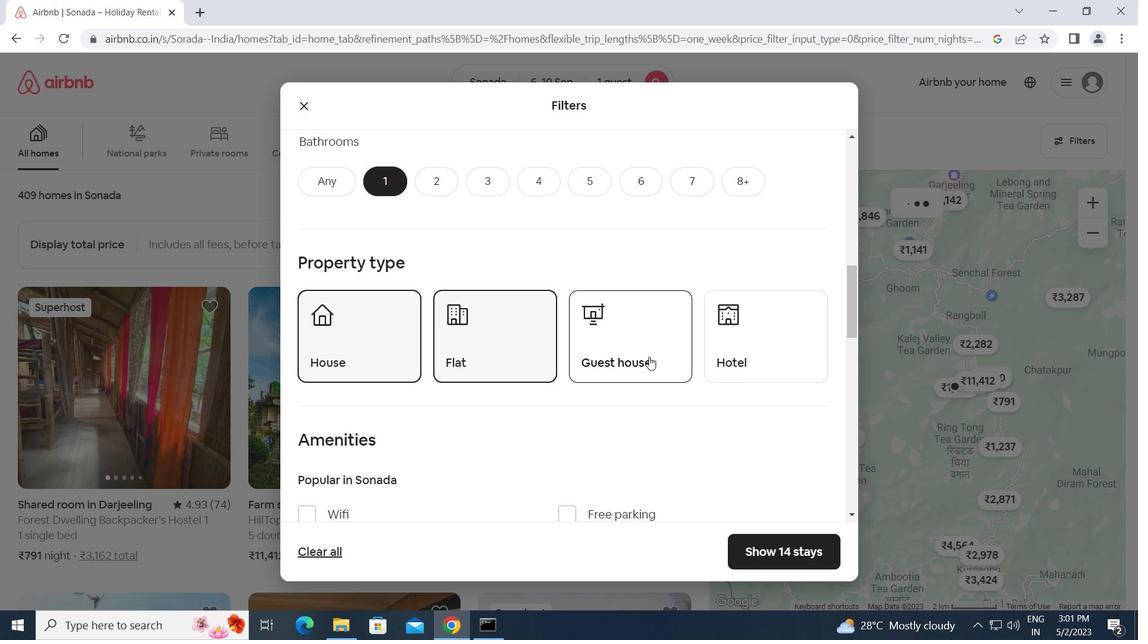 
Action: Mouse pressed left at (634, 357)
Screenshot: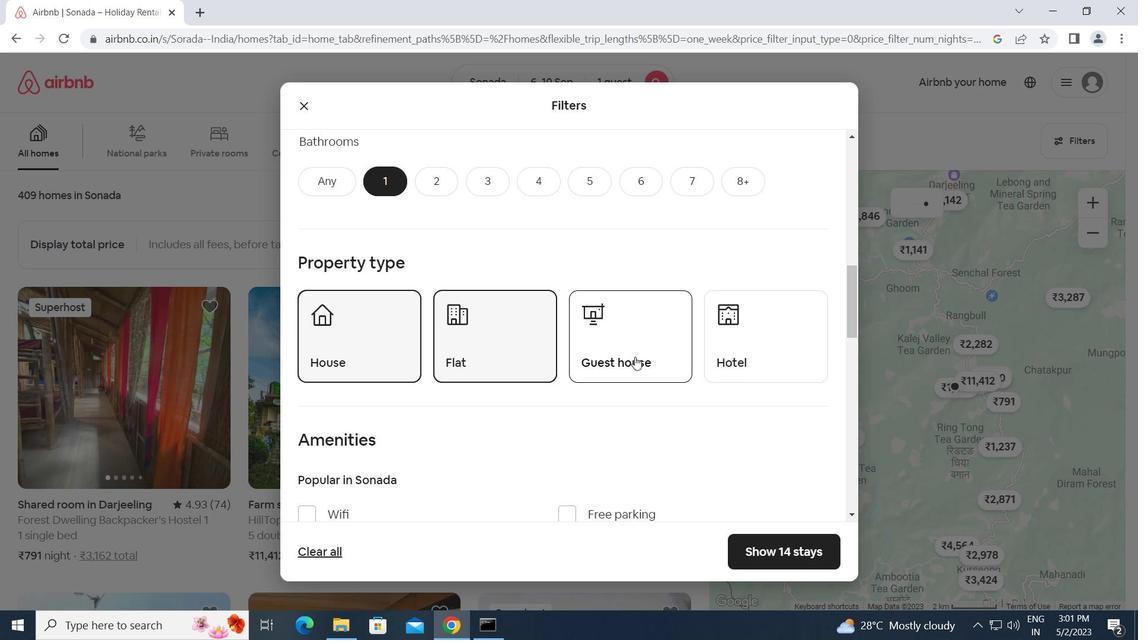 
Action: Mouse moved to (732, 356)
Screenshot: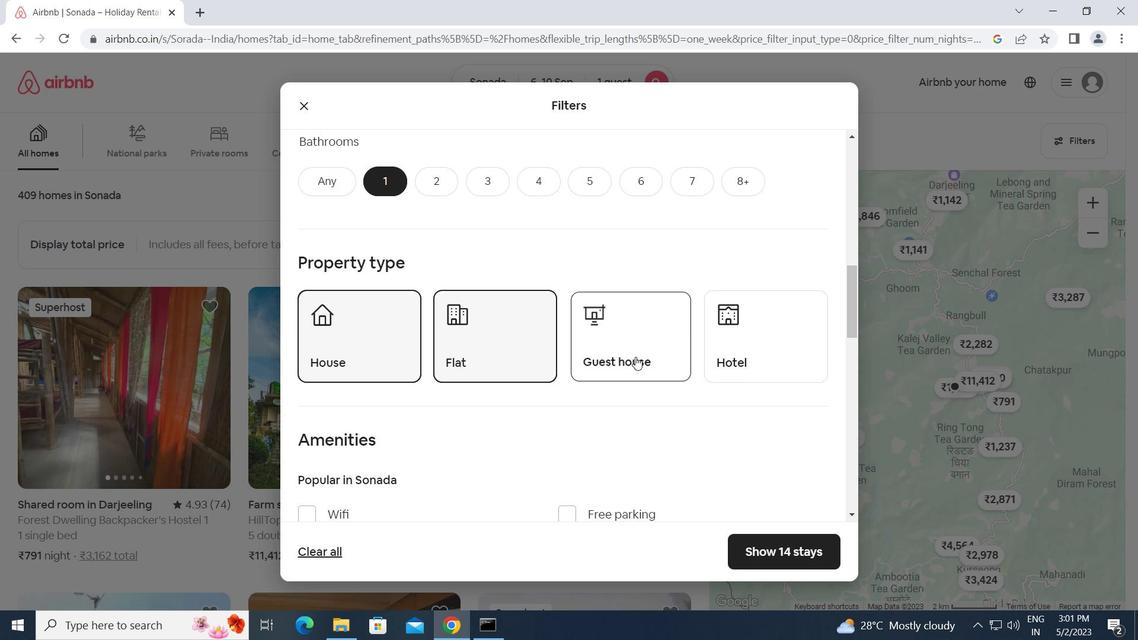 
Action: Mouse pressed left at (732, 356)
Screenshot: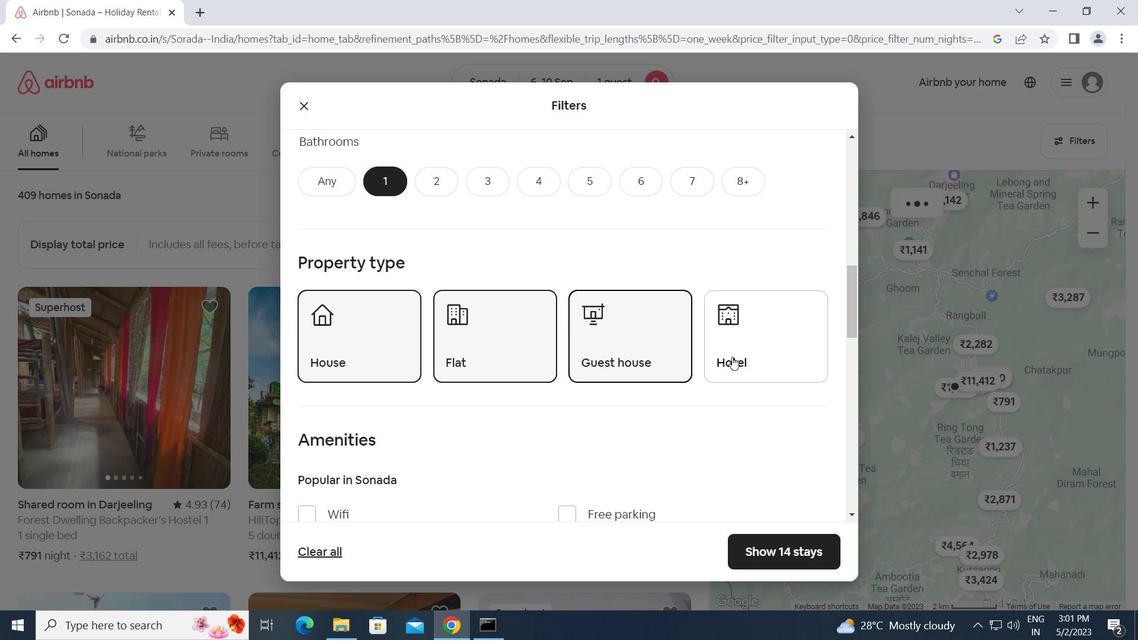 
Action: Mouse moved to (579, 395)
Screenshot: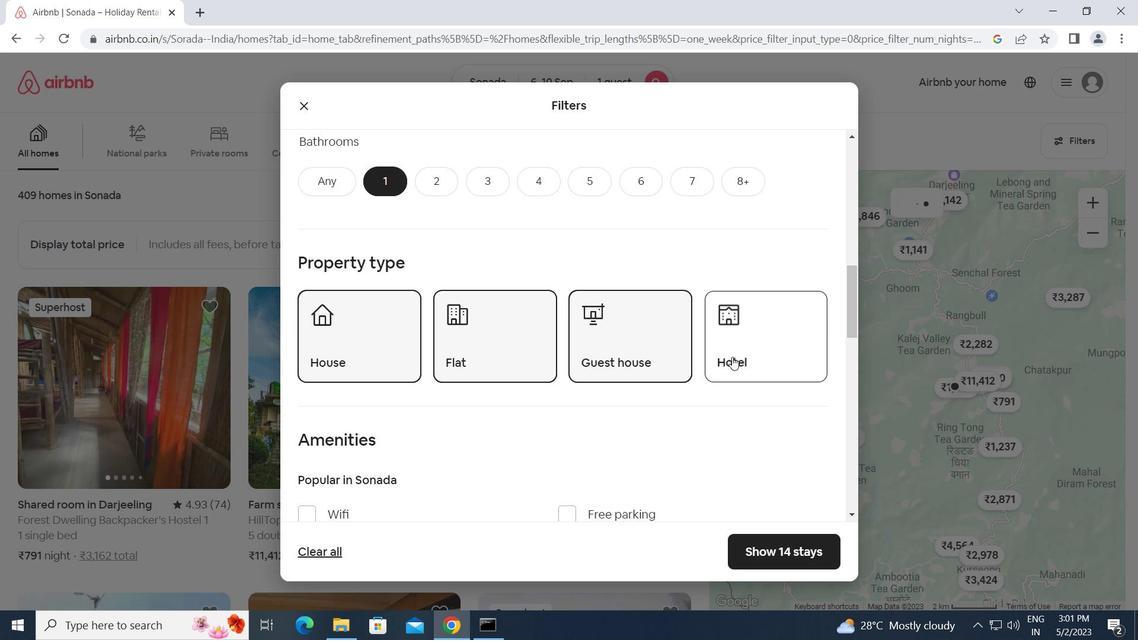 
Action: Mouse scrolled (579, 394) with delta (0, 0)
Screenshot: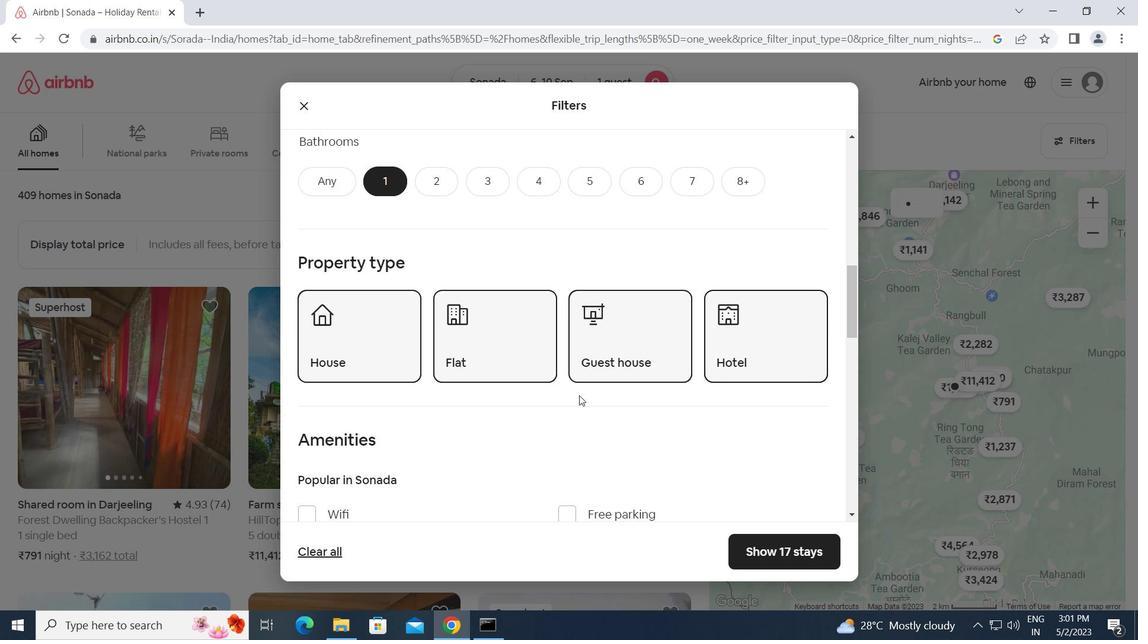 
Action: Mouse scrolled (579, 394) with delta (0, 0)
Screenshot: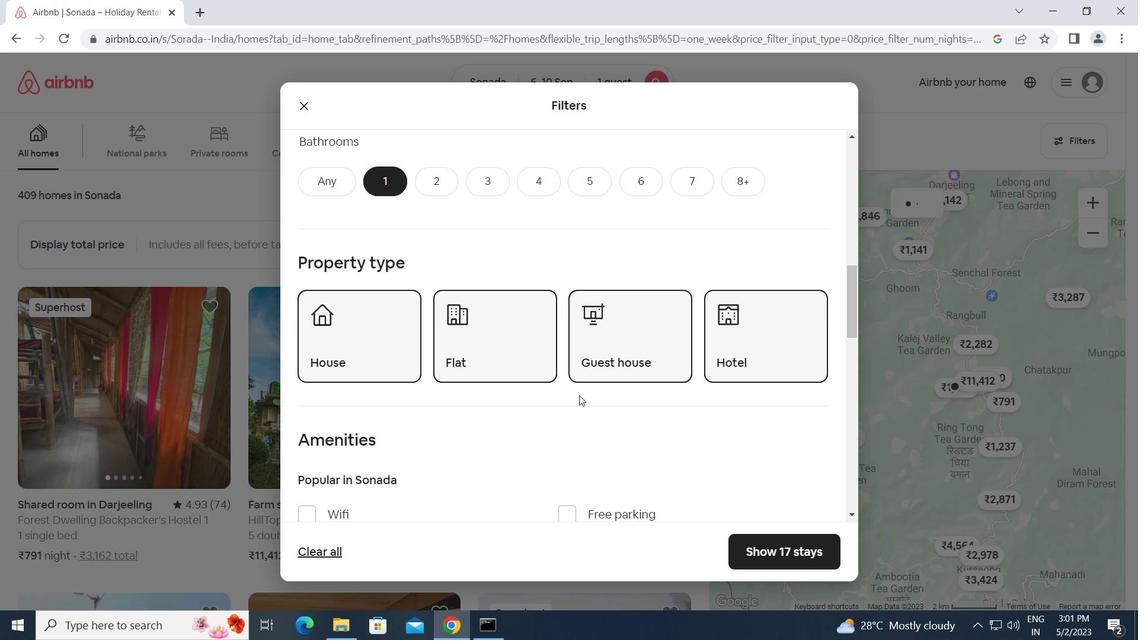 
Action: Mouse scrolled (579, 394) with delta (0, 0)
Screenshot: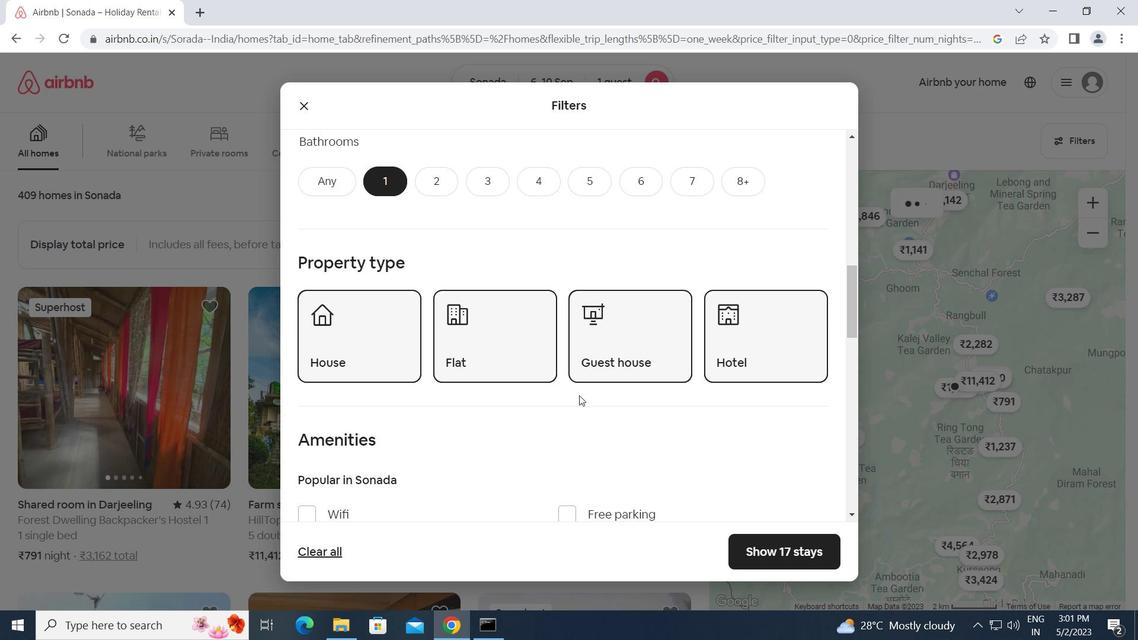 
Action: Mouse moved to (579, 395)
Screenshot: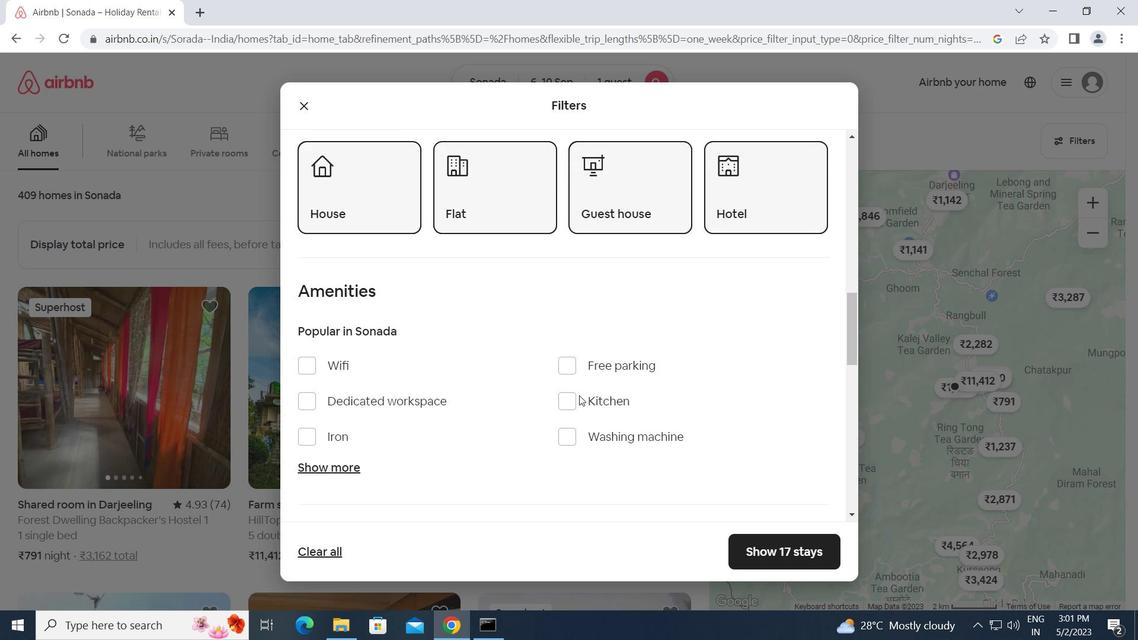 
Action: Mouse scrolled (579, 394) with delta (0, 0)
Screenshot: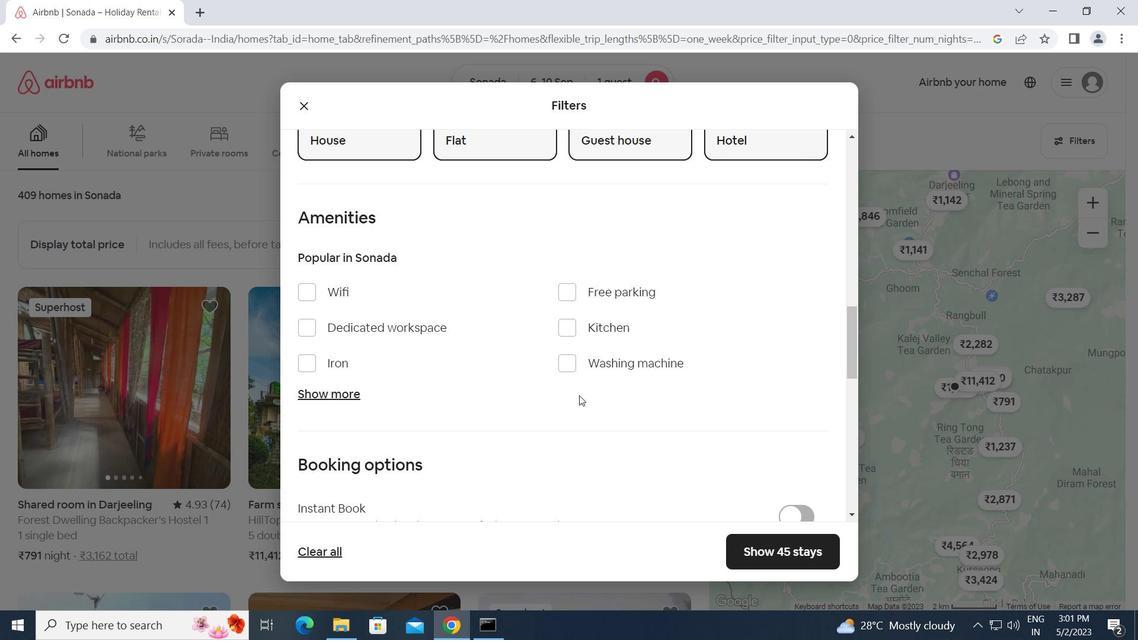 
Action: Mouse scrolled (579, 394) with delta (0, 0)
Screenshot: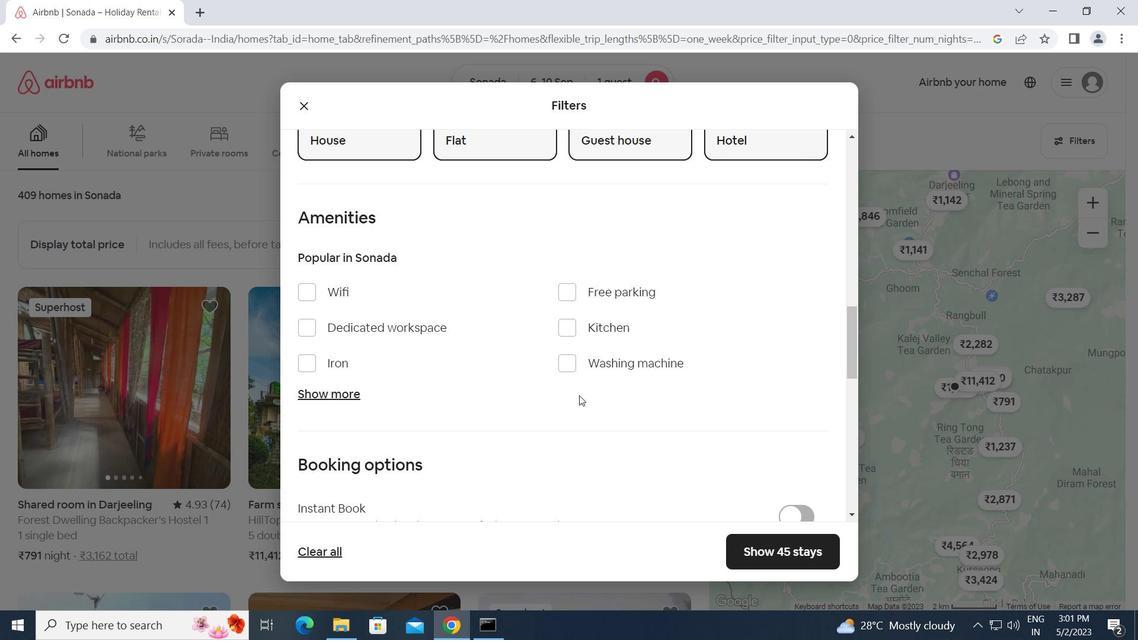 
Action: Mouse scrolled (579, 394) with delta (0, 0)
Screenshot: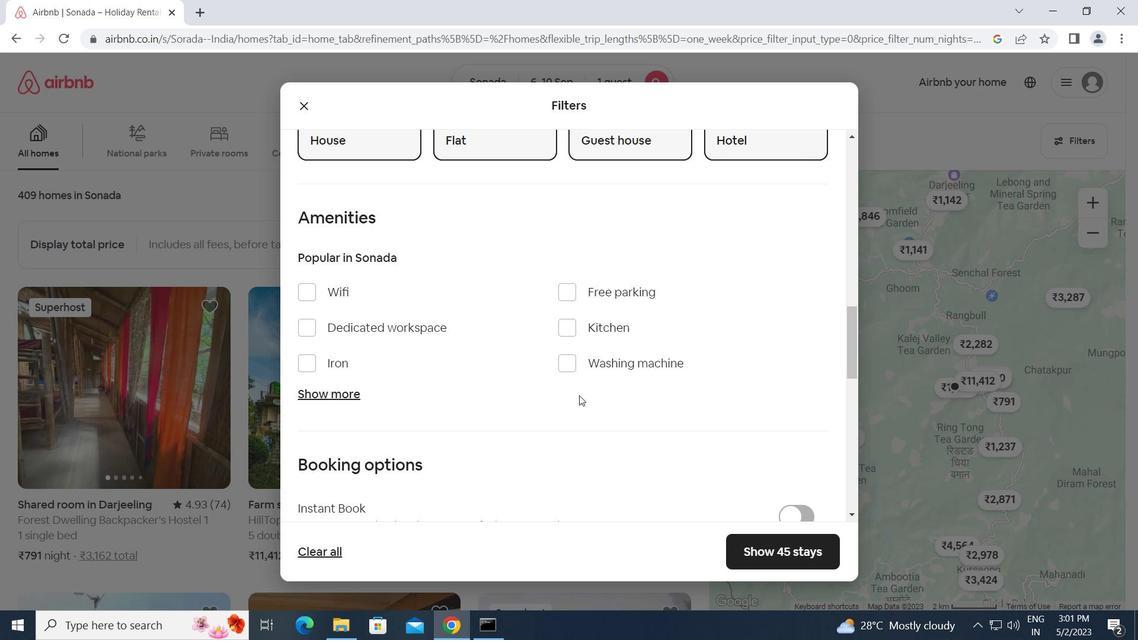
Action: Mouse moved to (793, 346)
Screenshot: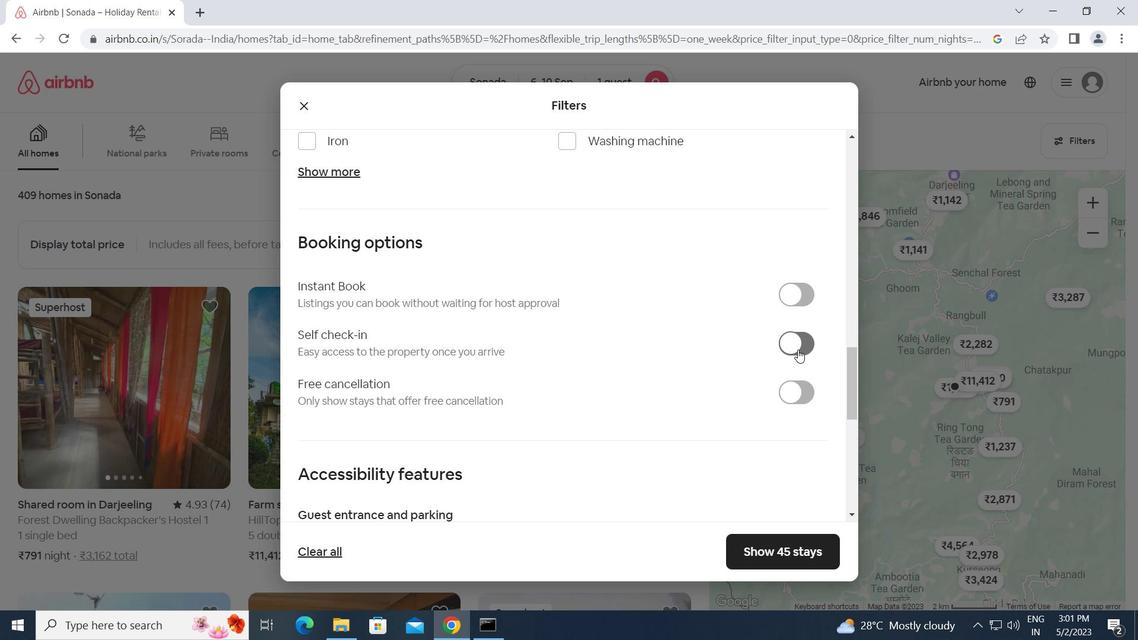 
Action: Mouse pressed left at (793, 346)
Screenshot: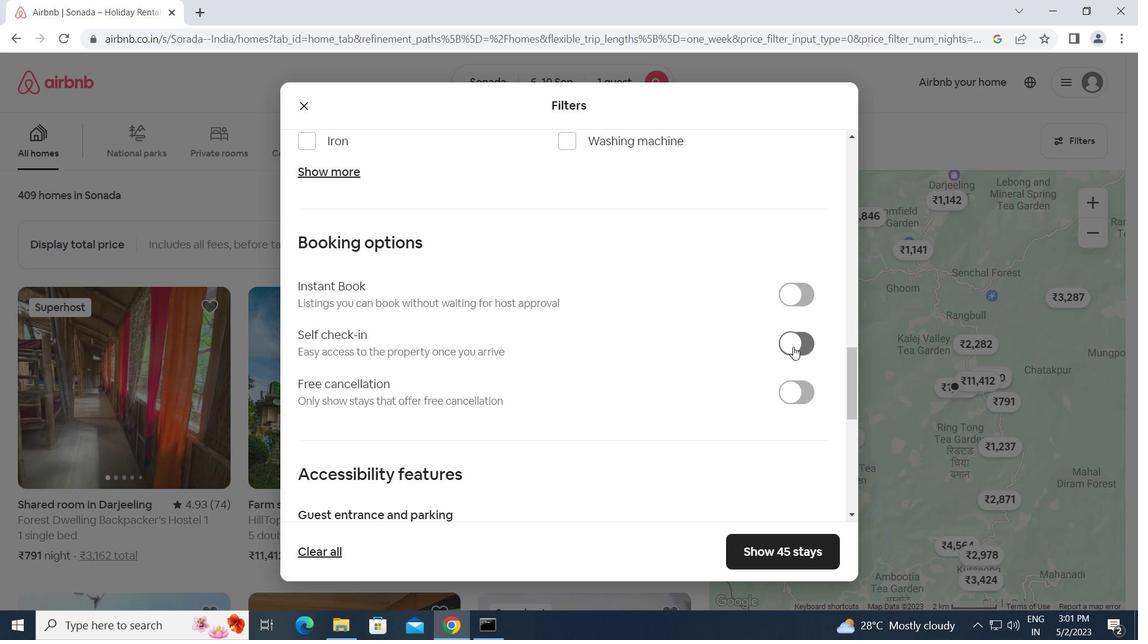 
Action: Mouse moved to (641, 385)
Screenshot: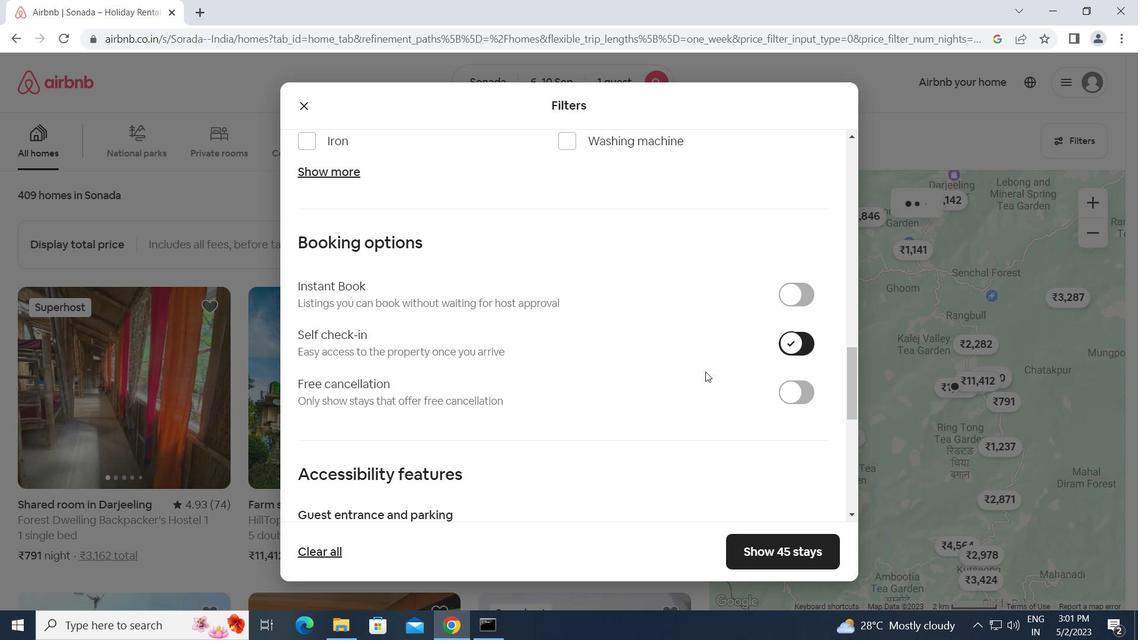 
Action: Mouse scrolled (641, 385) with delta (0, 0)
Screenshot: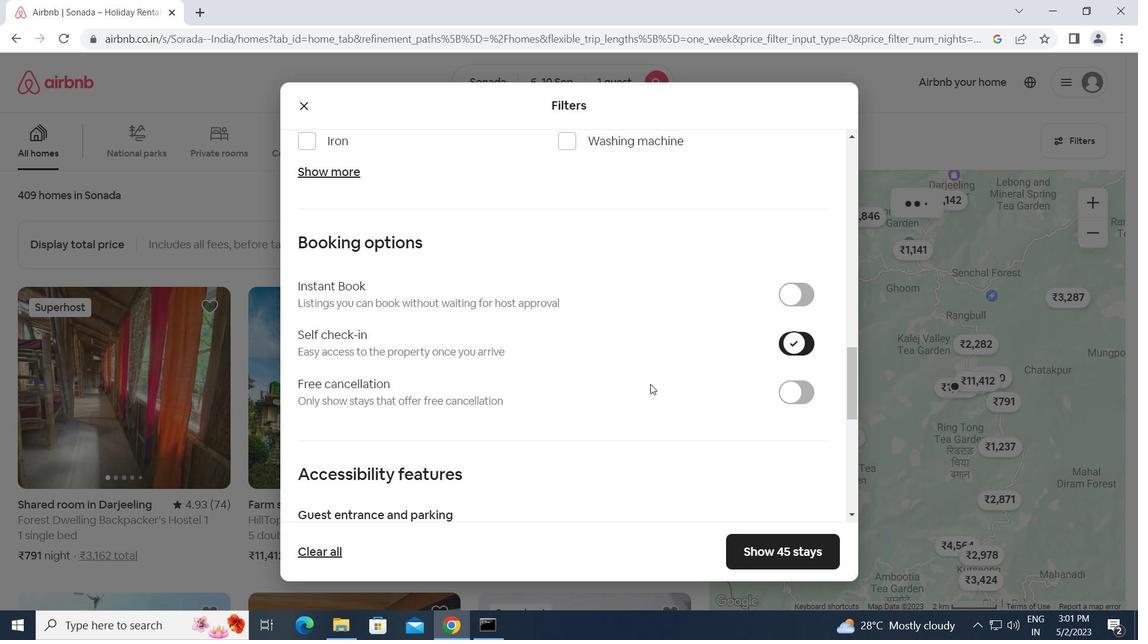 
Action: Mouse moved to (641, 386)
Screenshot: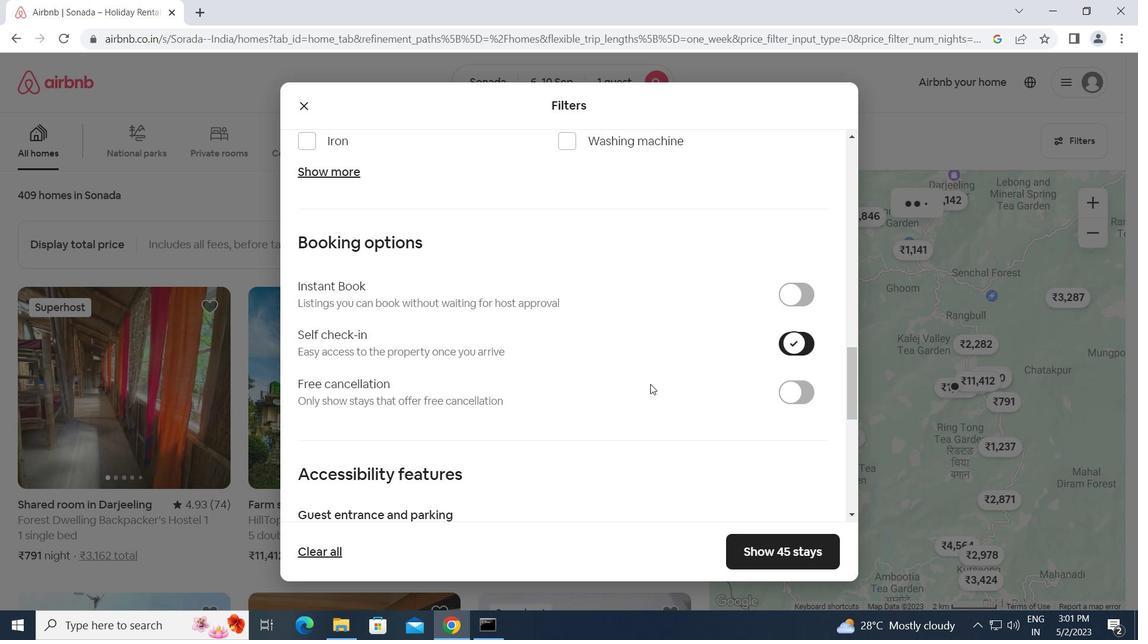 
Action: Mouse scrolled (641, 385) with delta (0, 0)
Screenshot: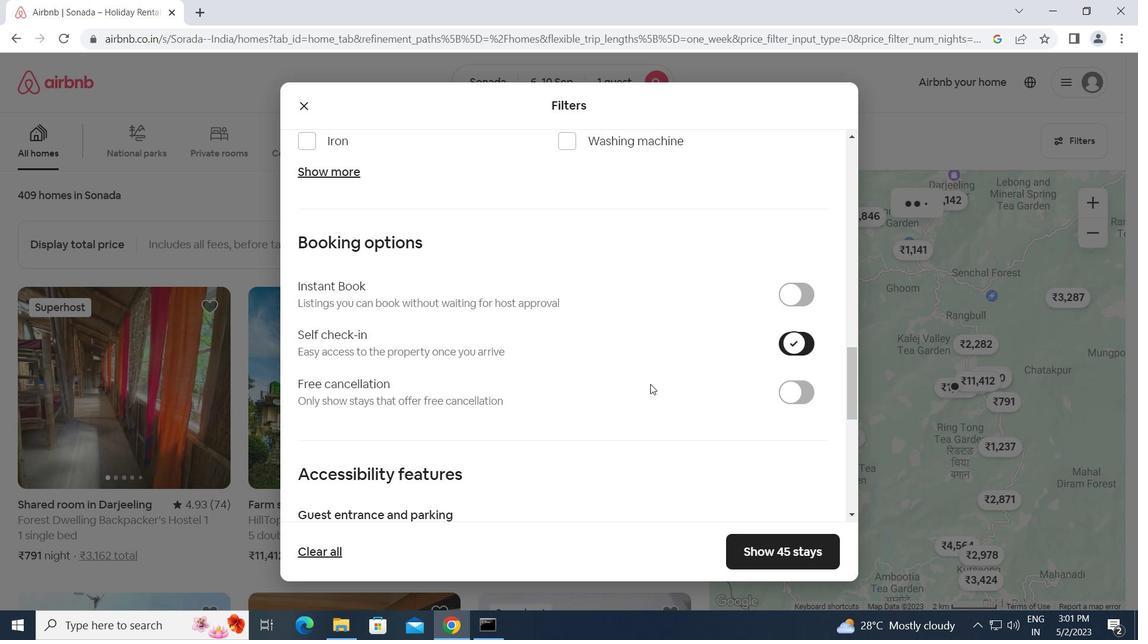 
Action: Mouse scrolled (641, 385) with delta (0, 0)
Screenshot: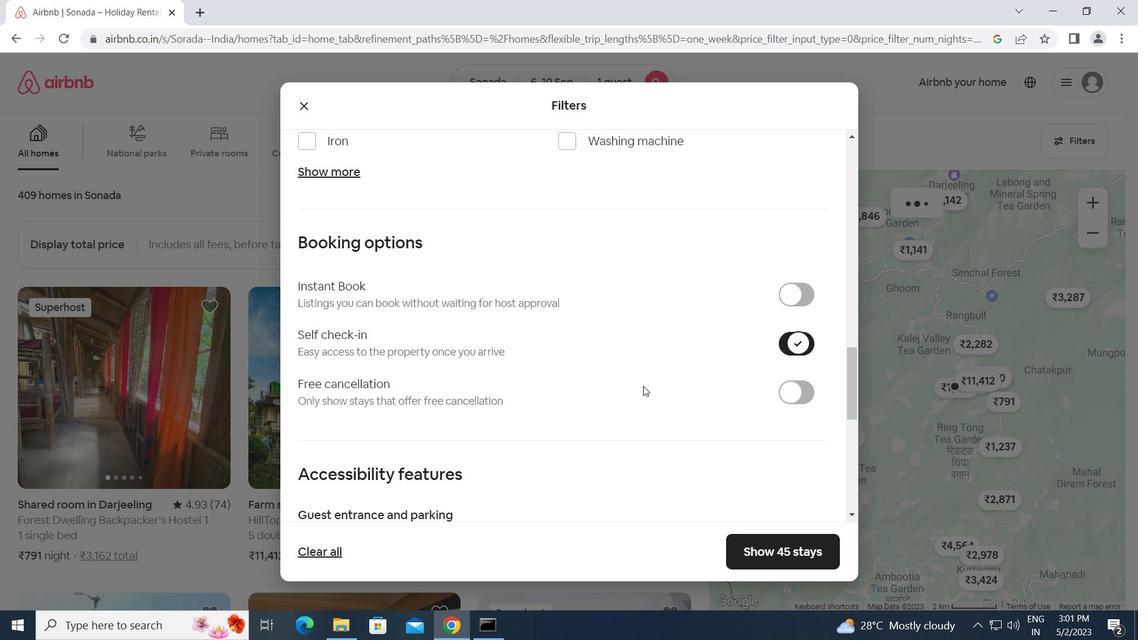 
Action: Mouse moved to (641, 386)
Screenshot: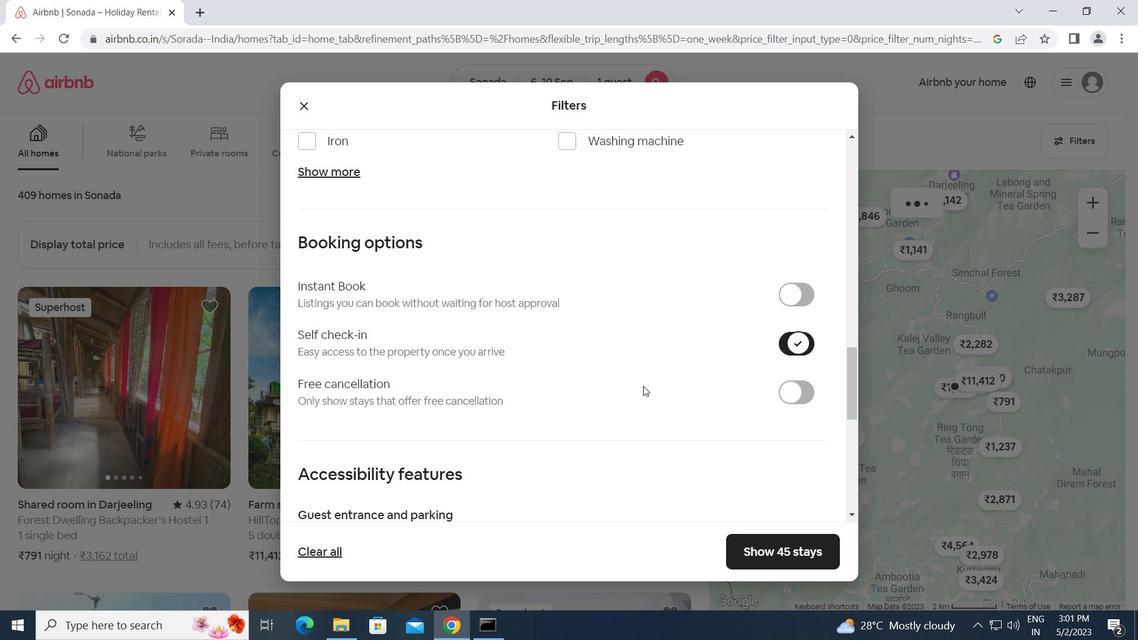 
Action: Mouse scrolled (641, 385) with delta (0, 0)
Screenshot: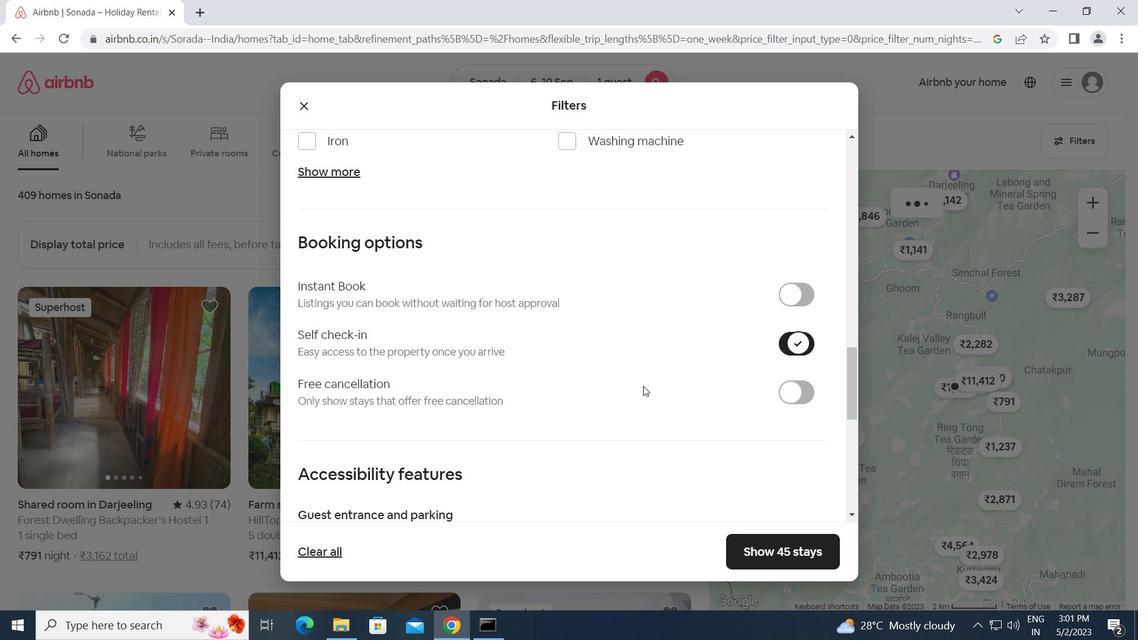 
Action: Mouse moved to (640, 387)
Screenshot: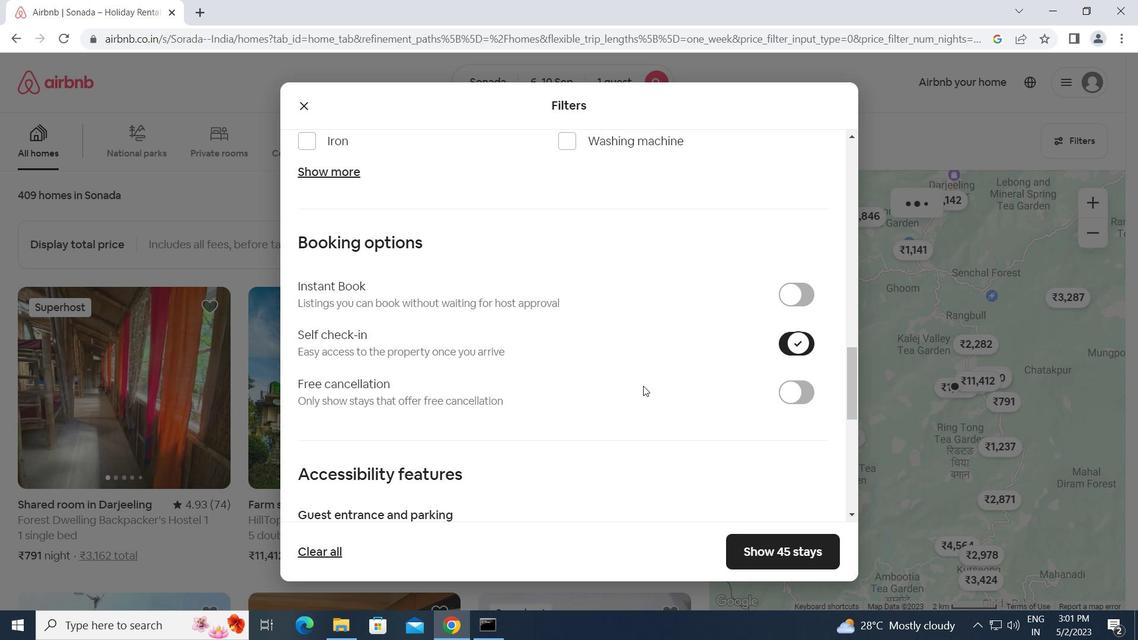 
Action: Mouse scrolled (640, 387) with delta (0, 0)
Screenshot: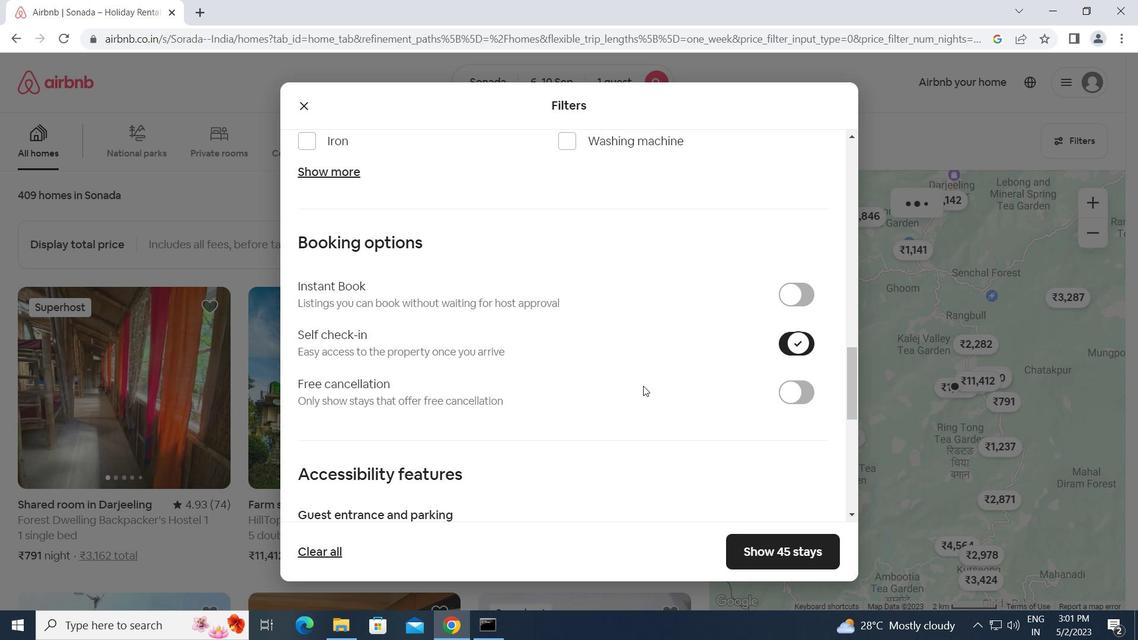 
Action: Mouse moved to (625, 392)
Screenshot: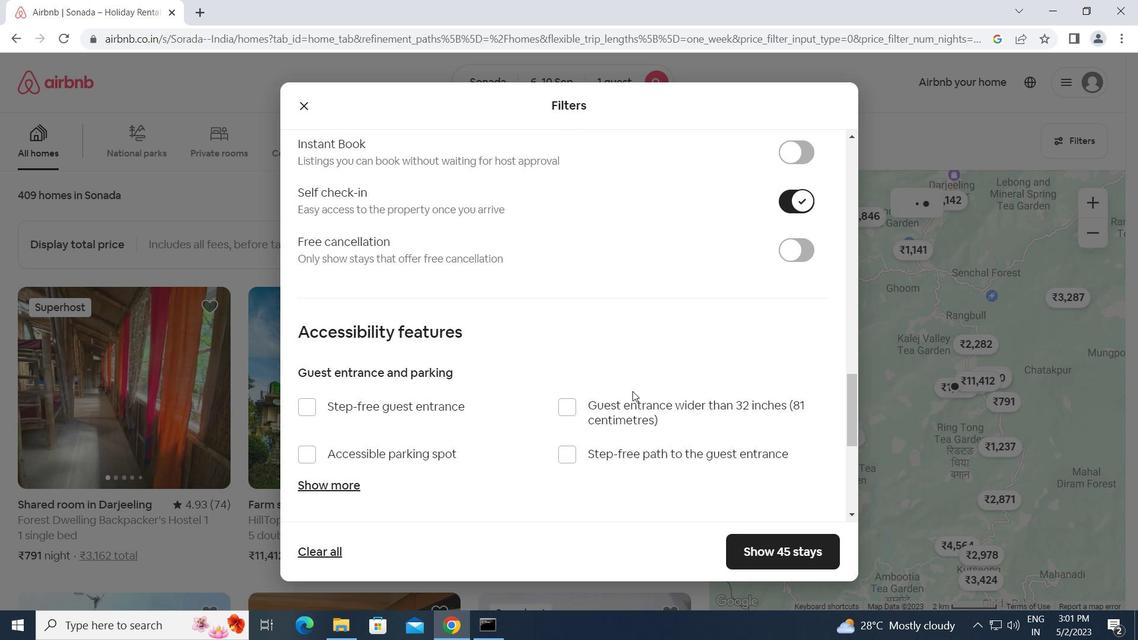 
Action: Mouse scrolled (625, 392) with delta (0, 0)
Screenshot: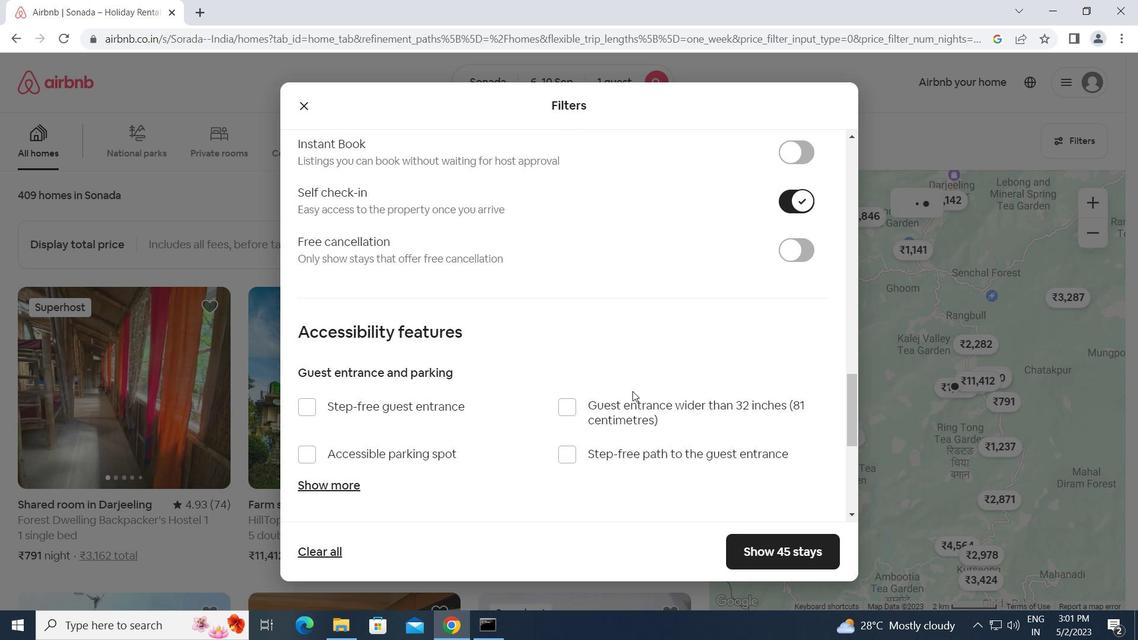 
Action: Mouse moved to (625, 393)
Screenshot: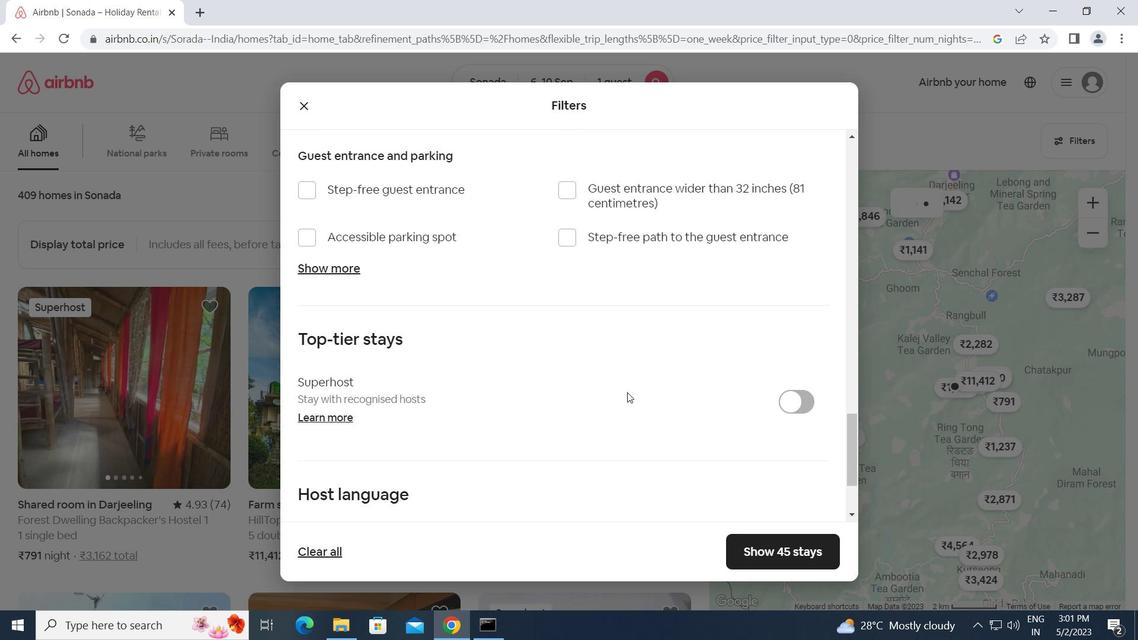 
Action: Mouse scrolled (625, 392) with delta (0, 0)
Screenshot: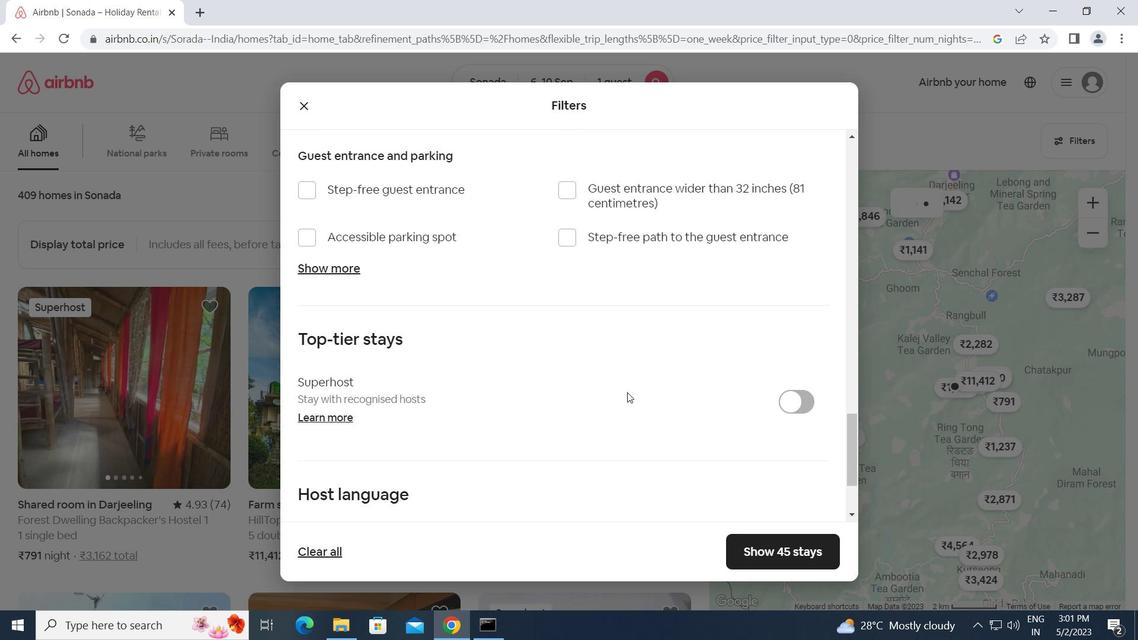 
Action: Mouse scrolled (625, 392) with delta (0, 0)
Screenshot: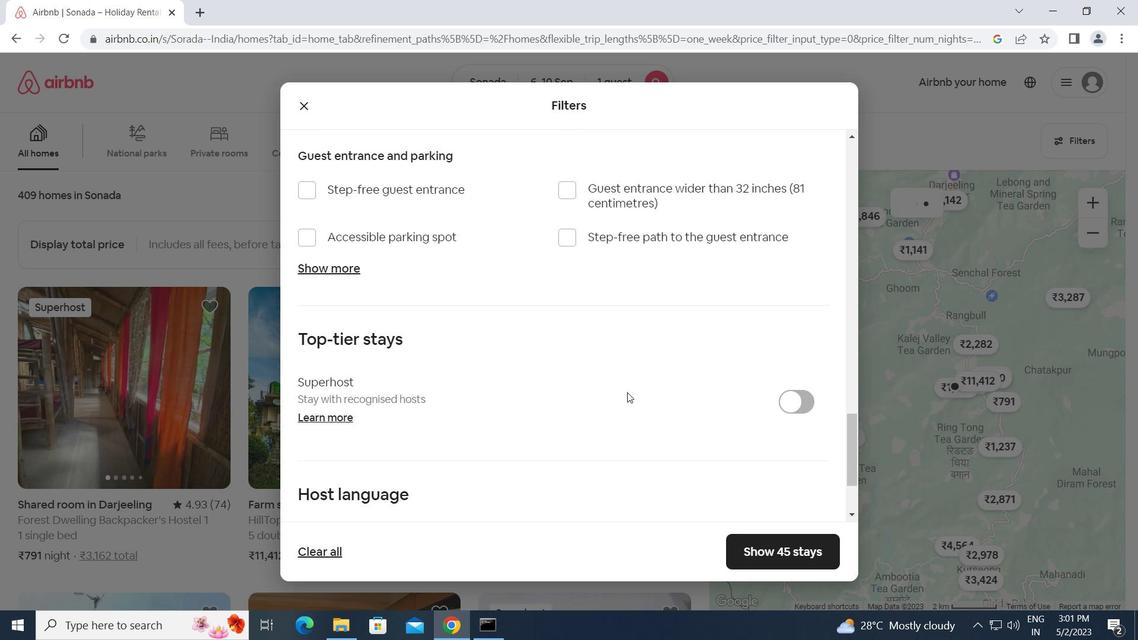 
Action: Mouse moved to (625, 393)
Screenshot: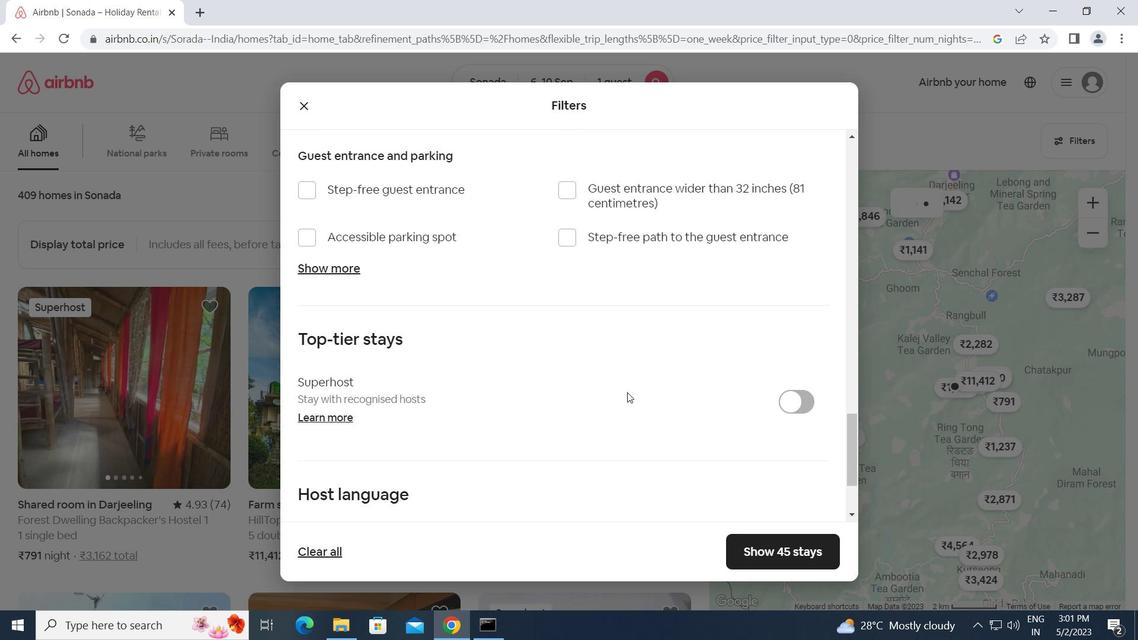 
Action: Mouse scrolled (625, 392) with delta (0, 0)
Screenshot: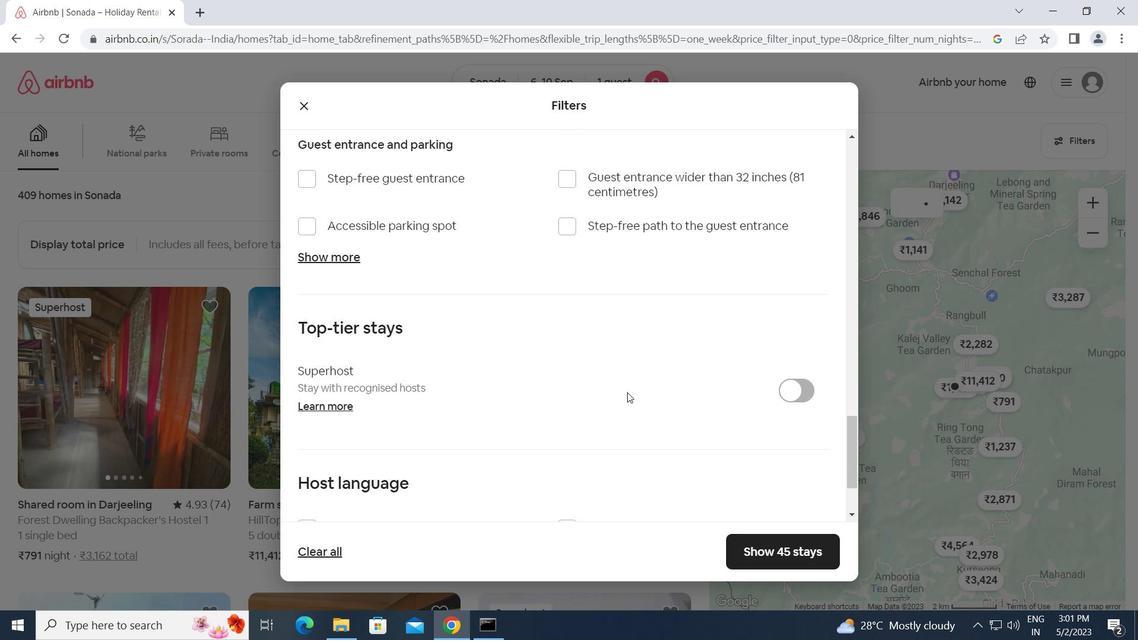 
Action: Mouse moved to (621, 396)
Screenshot: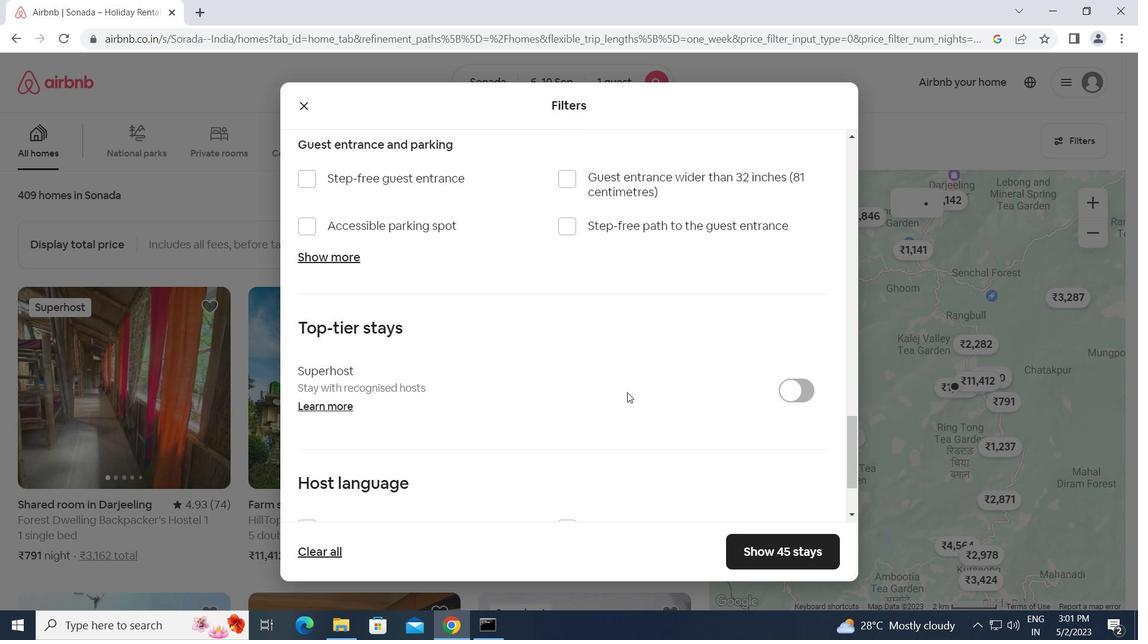 
Action: Mouse scrolled (621, 395) with delta (0, 0)
Screenshot: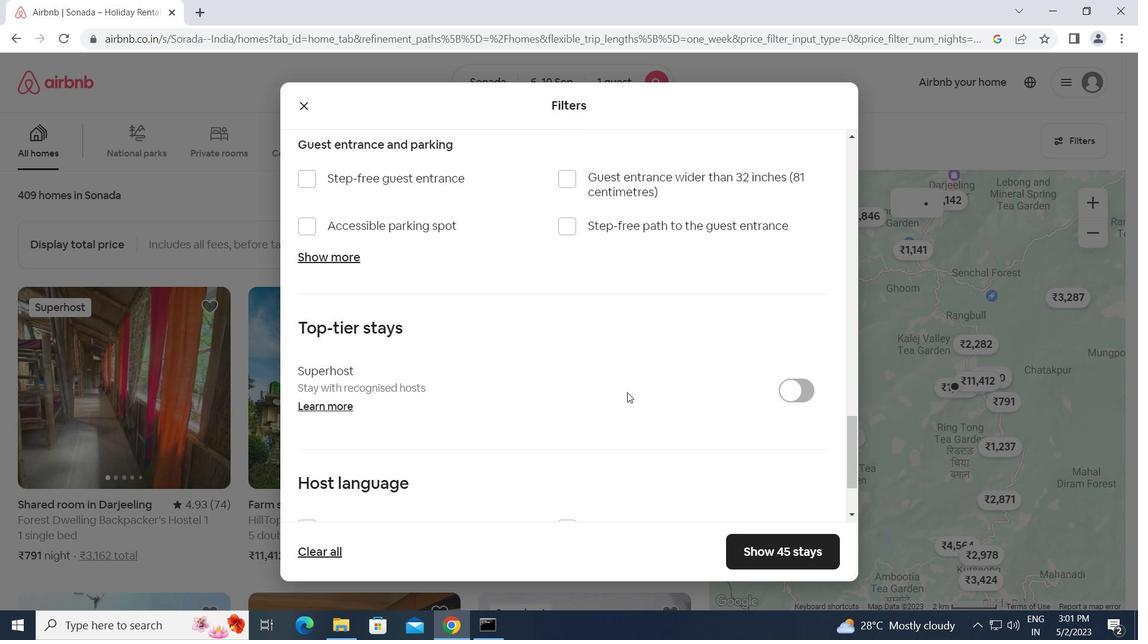 
Action: Mouse moved to (314, 417)
Screenshot: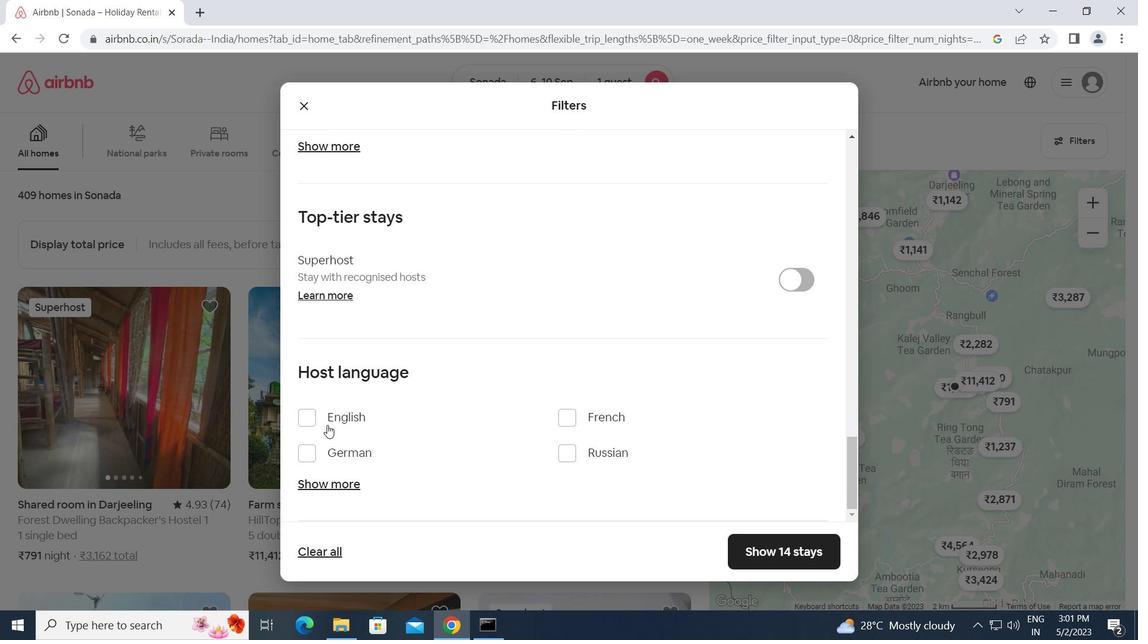 
Action: Mouse pressed left at (314, 417)
Screenshot: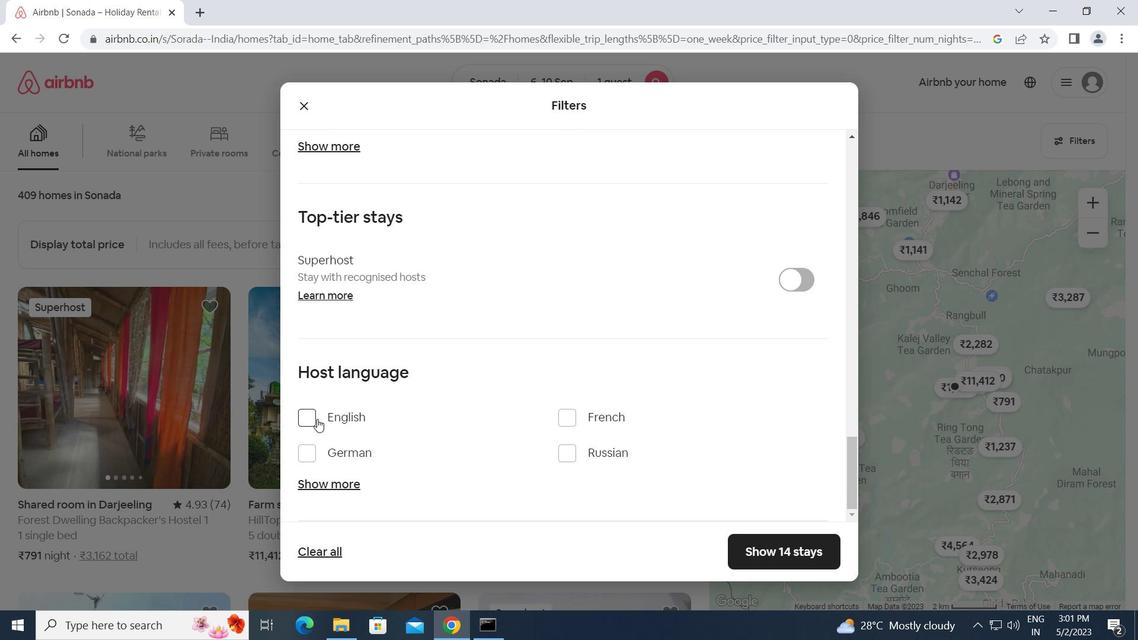 
Action: Mouse moved to (753, 558)
Screenshot: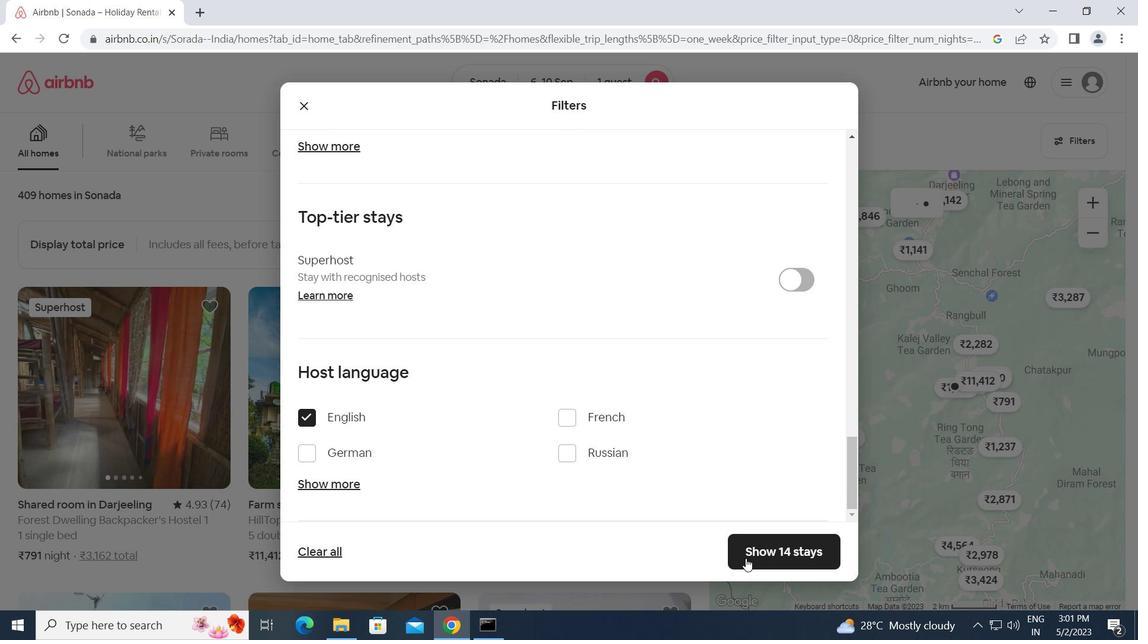 
Action: Mouse pressed left at (753, 558)
Screenshot: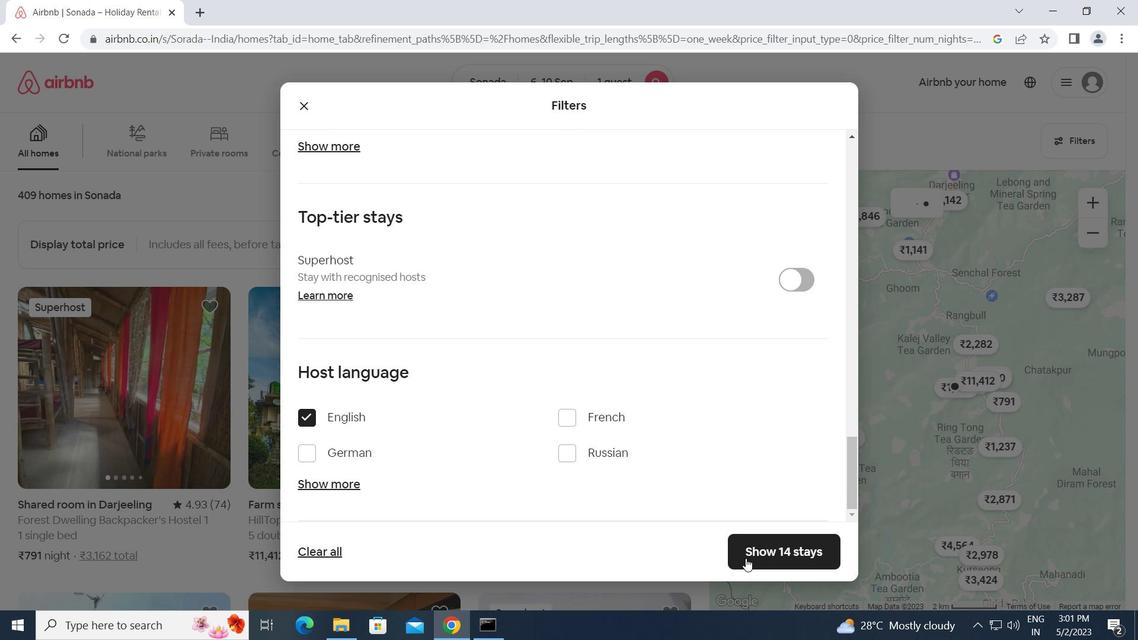 
Action: Mouse moved to (752, 555)
Screenshot: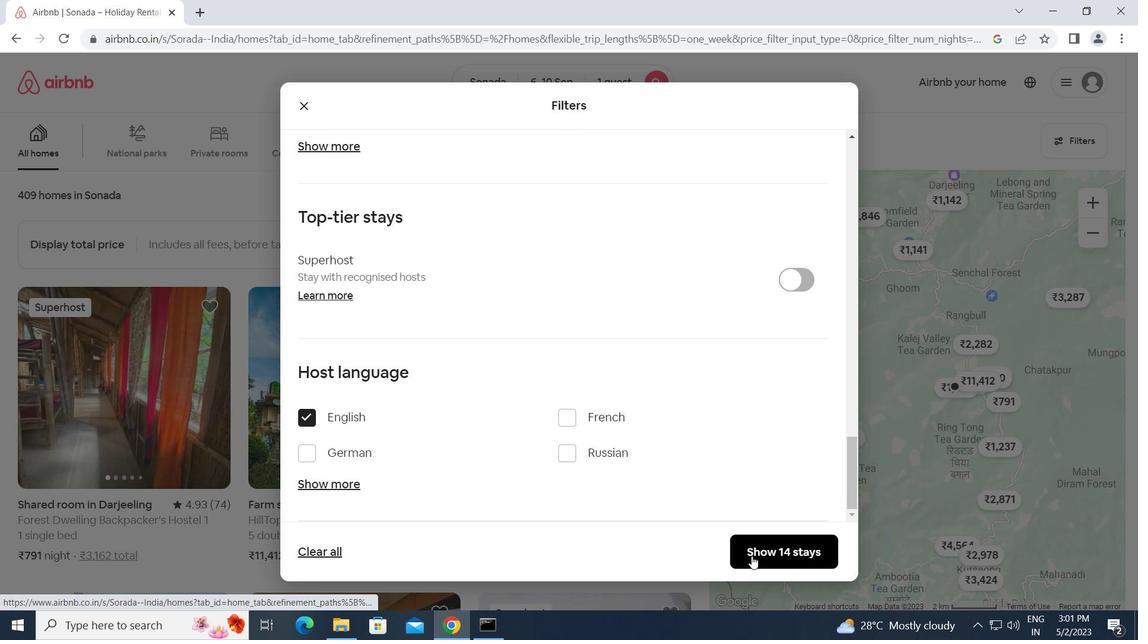 
